 Task: Create an interactive 3D surface plot with user-defined parameters.
Action: Mouse moved to (110, 71)
Screenshot: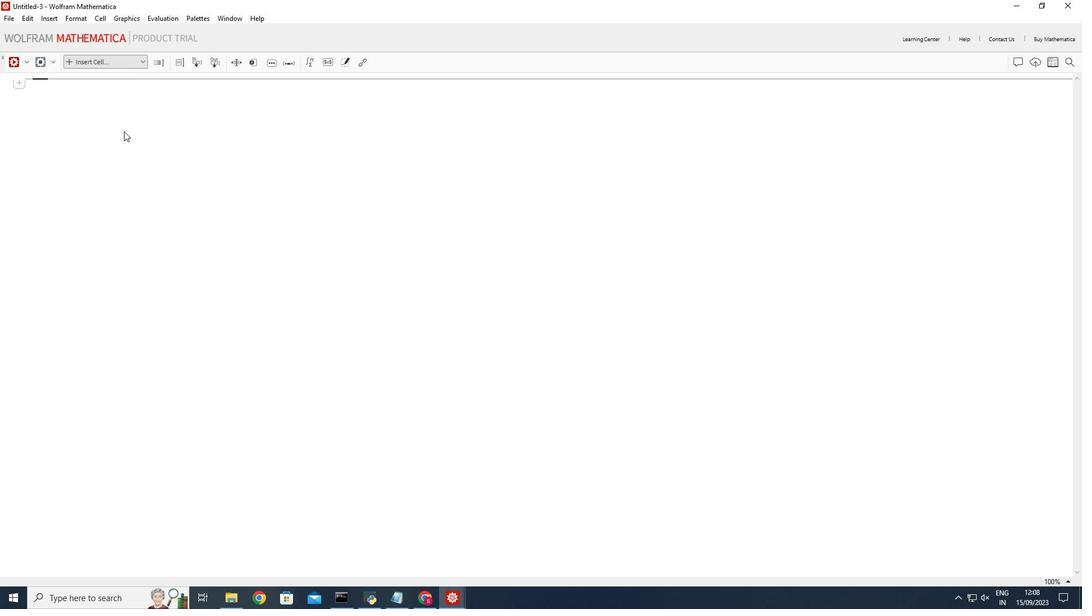 
Action: Mouse pressed left at (110, 71)
Screenshot: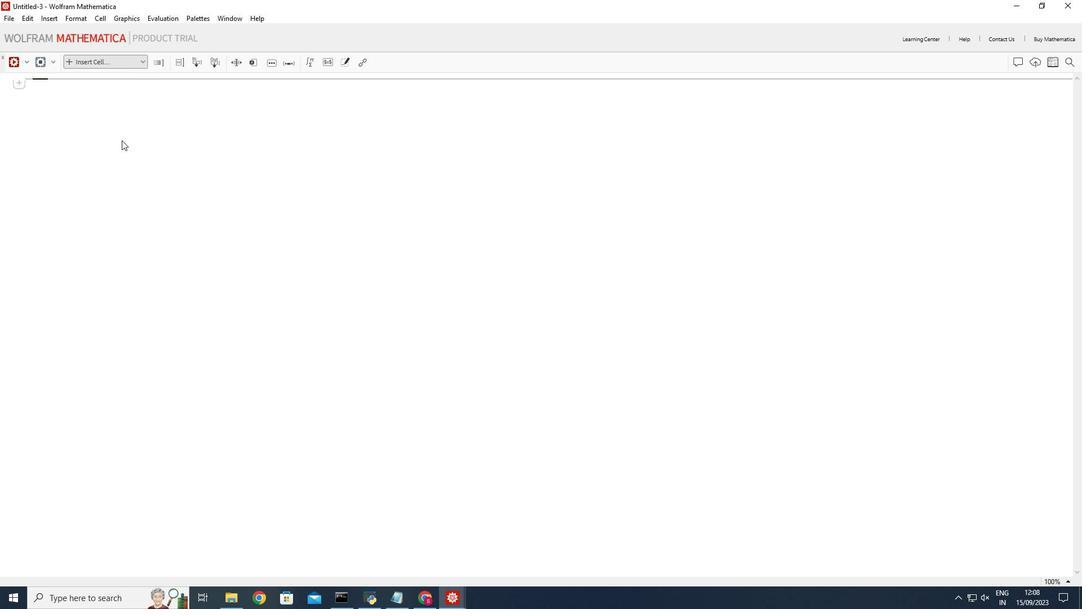 
Action: Mouse moved to (72, 95)
Screenshot: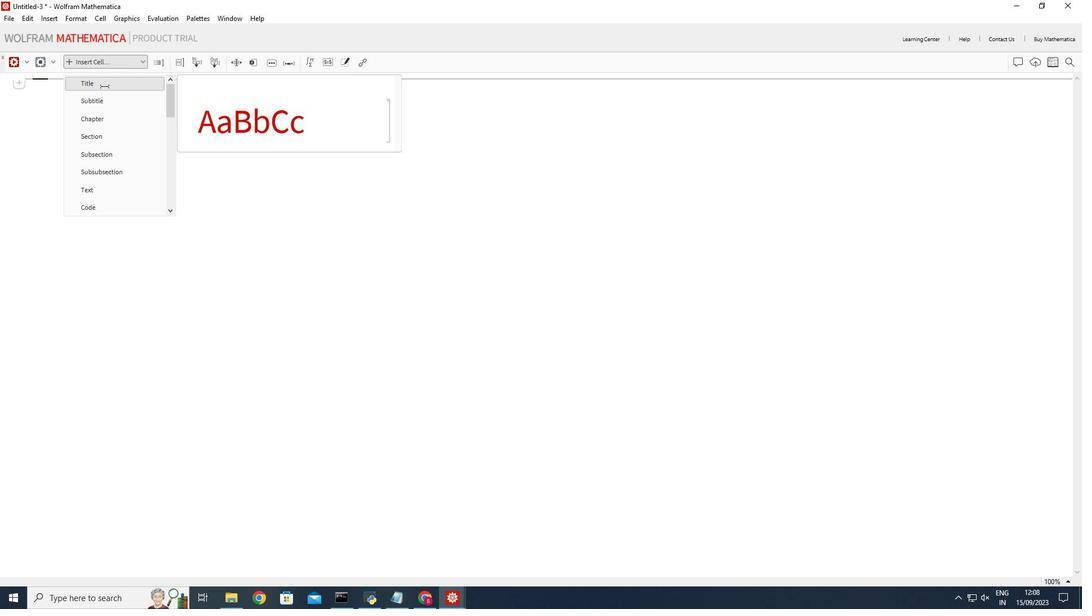
Action: Mouse pressed left at (72, 95)
Screenshot: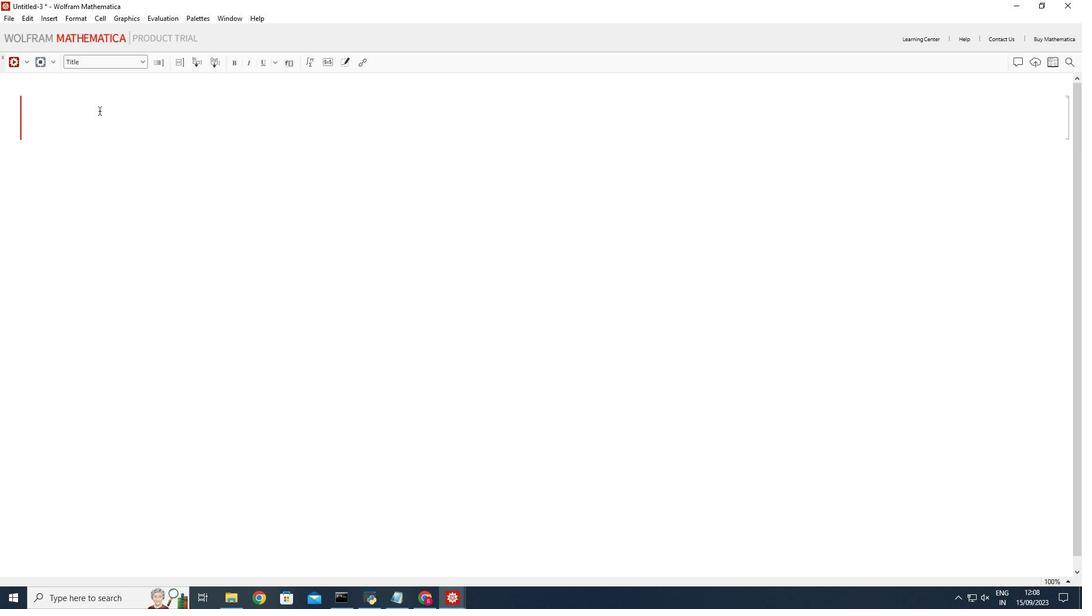 
Action: Mouse moved to (67, 117)
Screenshot: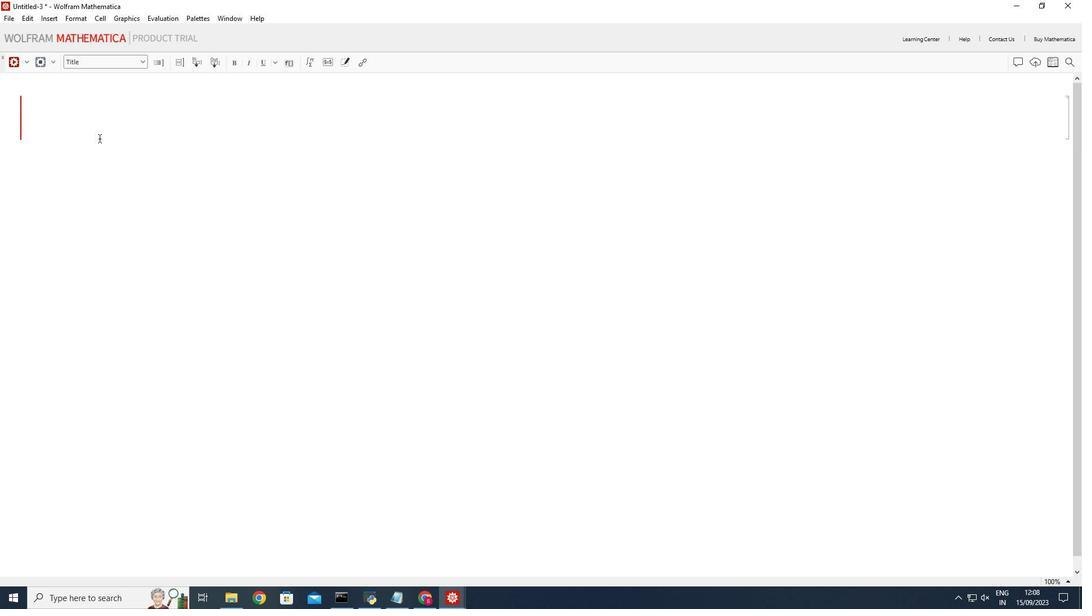 
Action: Mouse pressed left at (67, 117)
Screenshot: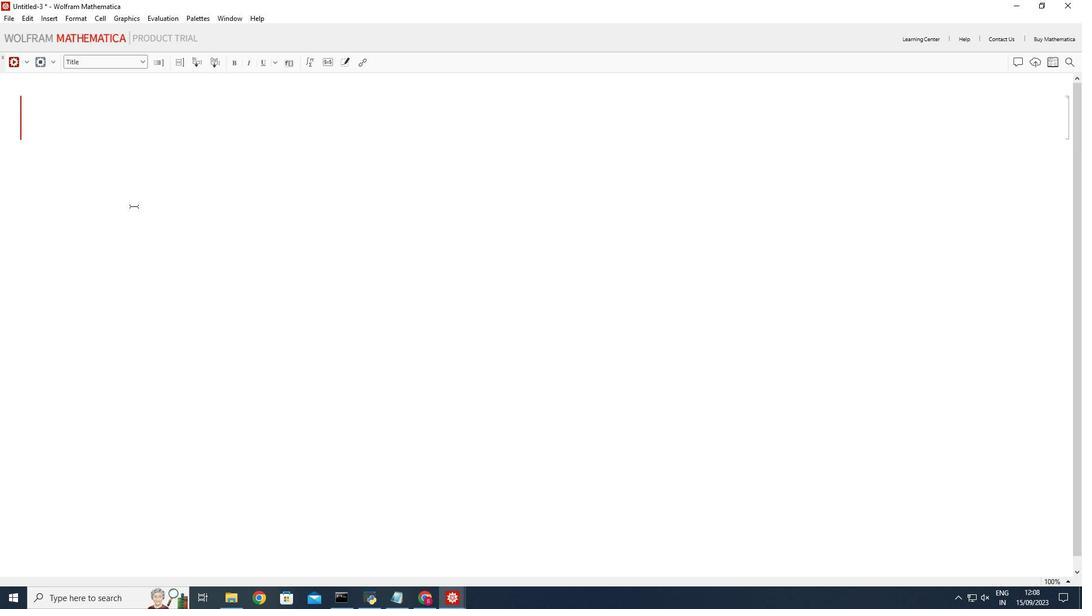 
Action: Mouse moved to (277, 282)
Screenshot: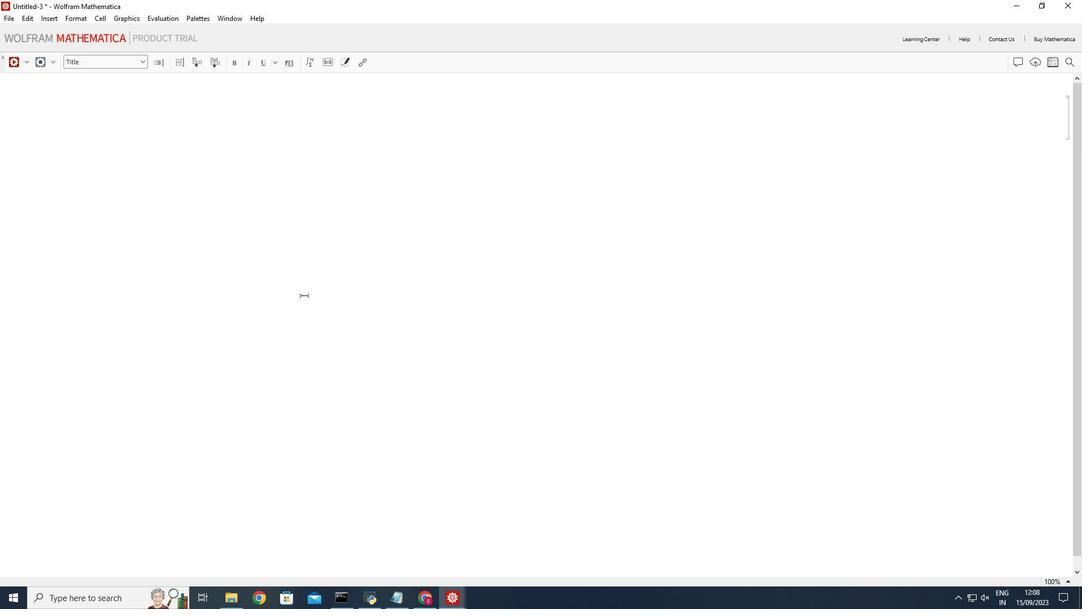 
Action: Key pressed <Key.shift_r>Interactive<Key.space>3<Key.shift_r>D<Key.space>surface<Key.space>plot<Key.space>
Screenshot: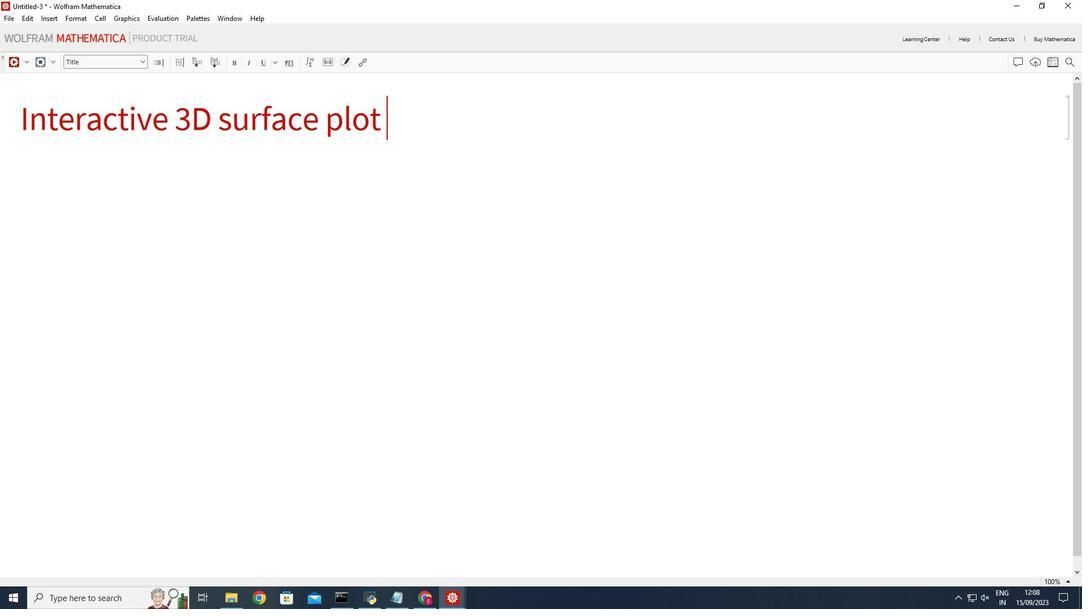 
Action: Mouse moved to (99, 334)
Screenshot: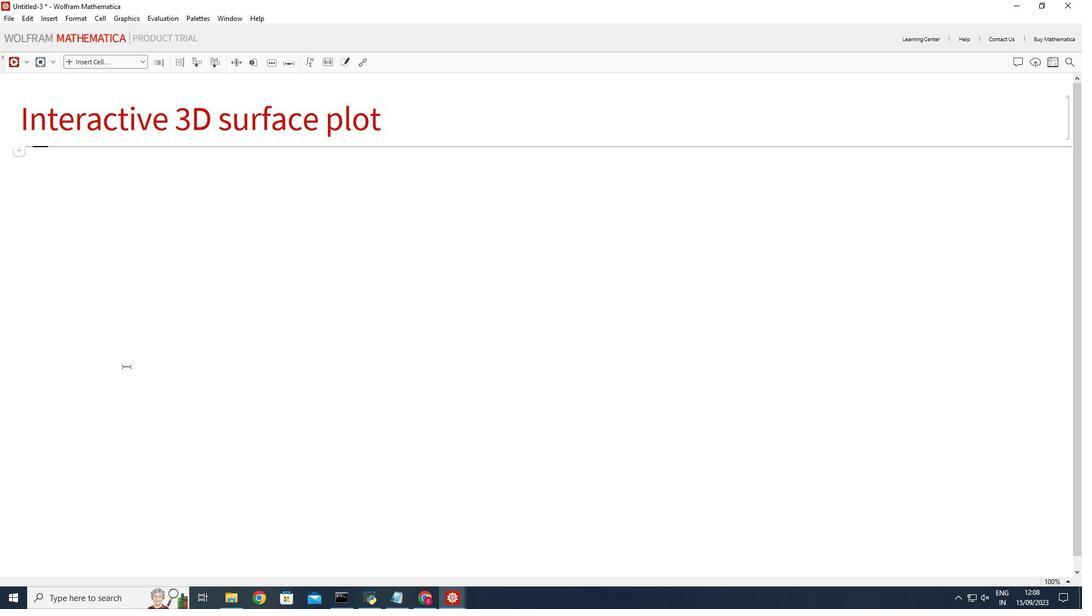 
Action: Mouse pressed left at (99, 334)
Screenshot: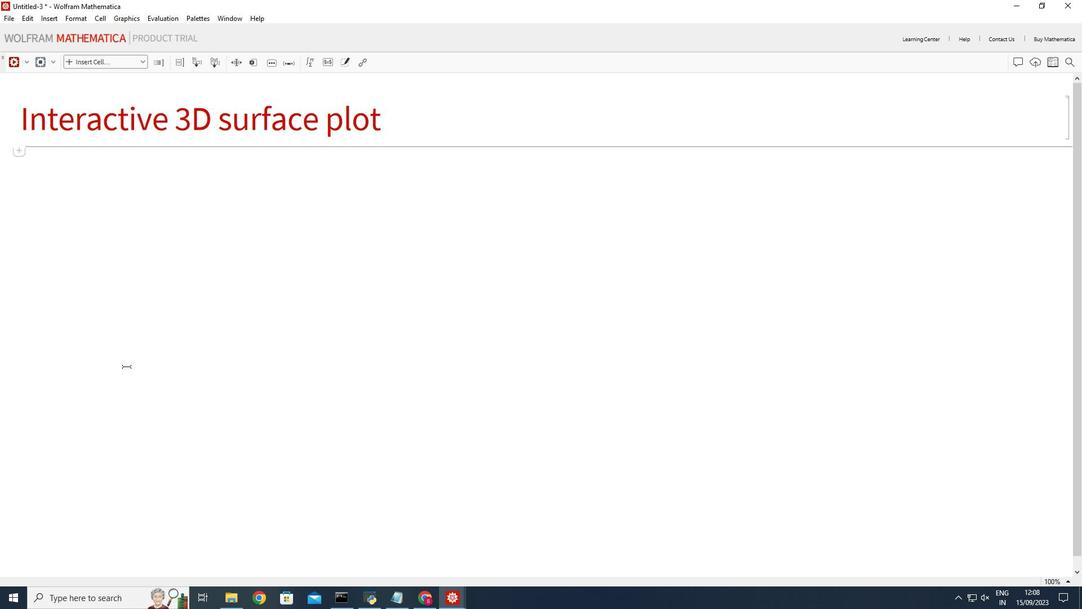 
Action: Mouse moved to (109, 72)
Screenshot: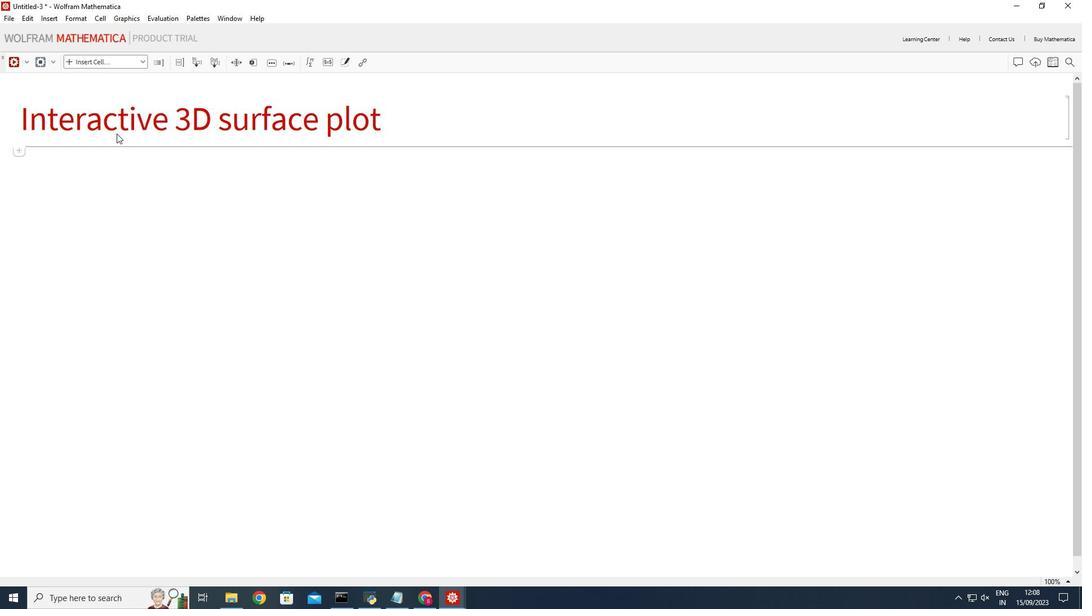
Action: Mouse pressed left at (109, 72)
Screenshot: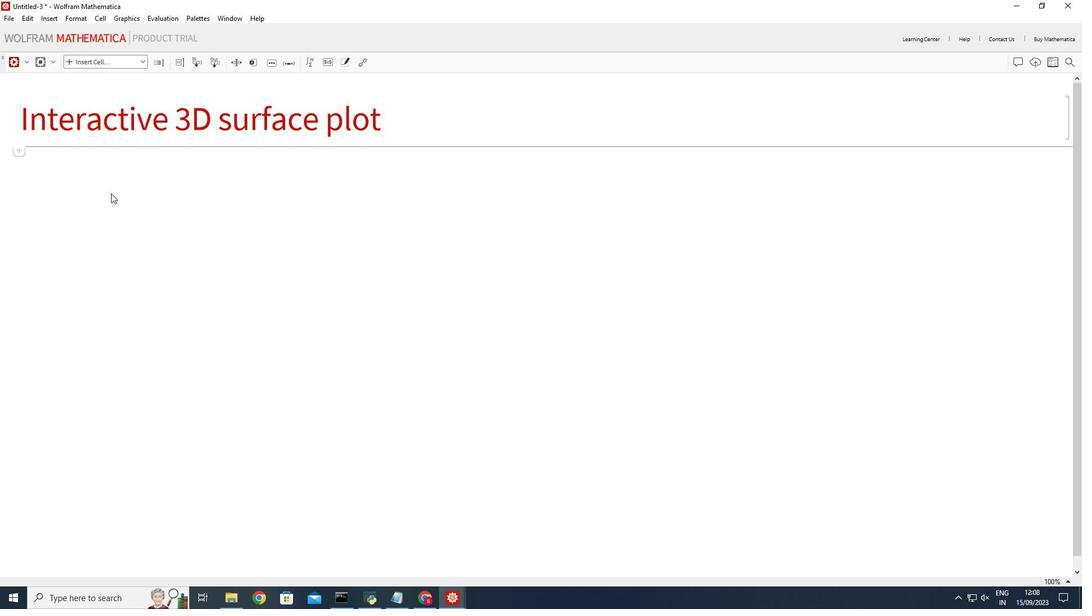 
Action: Mouse moved to (74, 202)
Screenshot: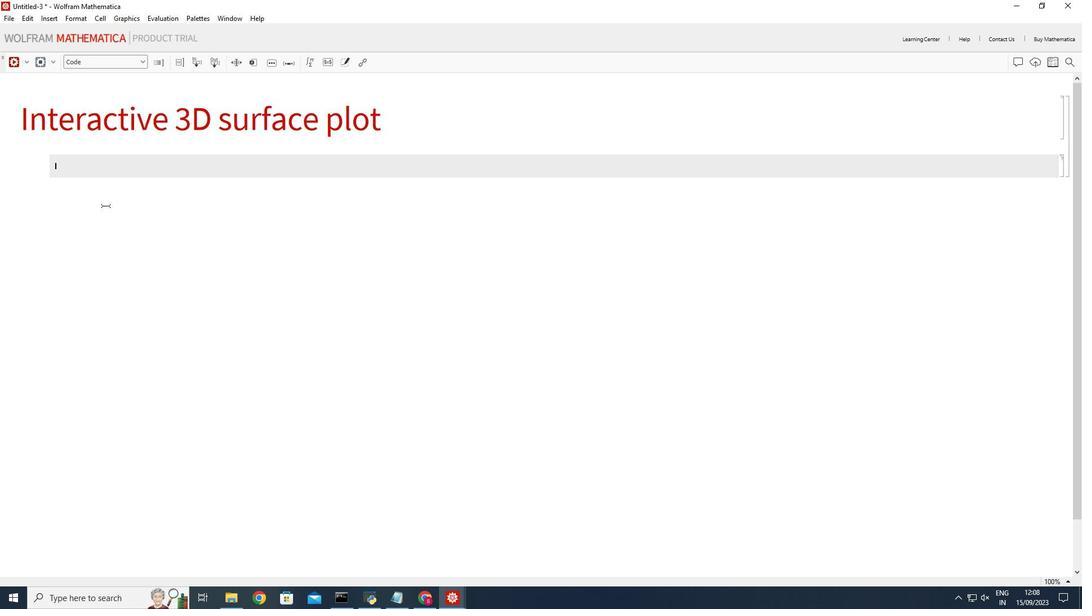 
Action: Mouse pressed left at (74, 202)
Screenshot: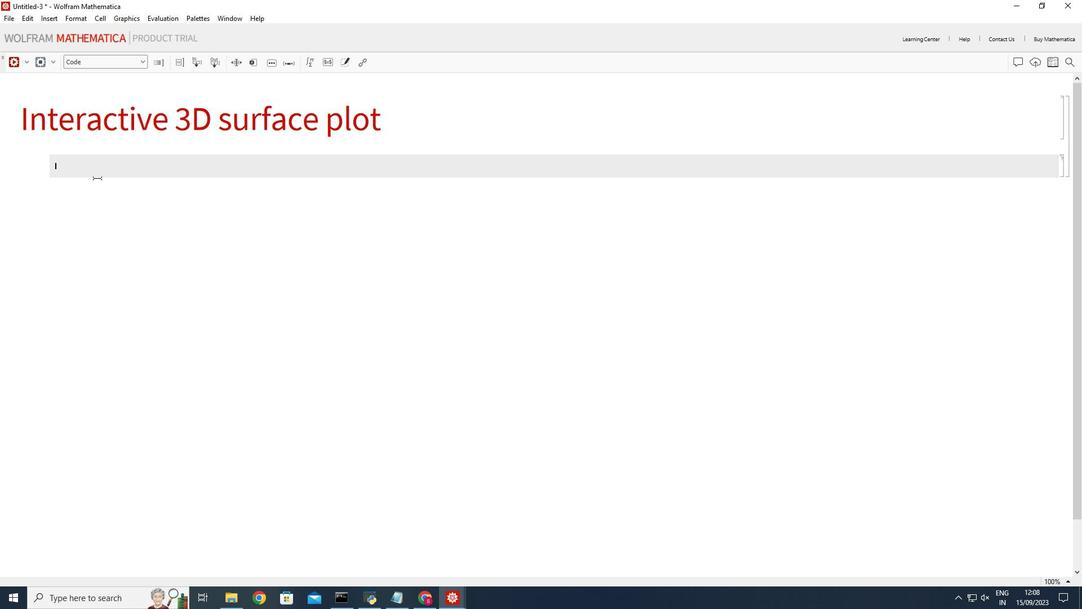 
Action: Mouse moved to (64, 168)
Screenshot: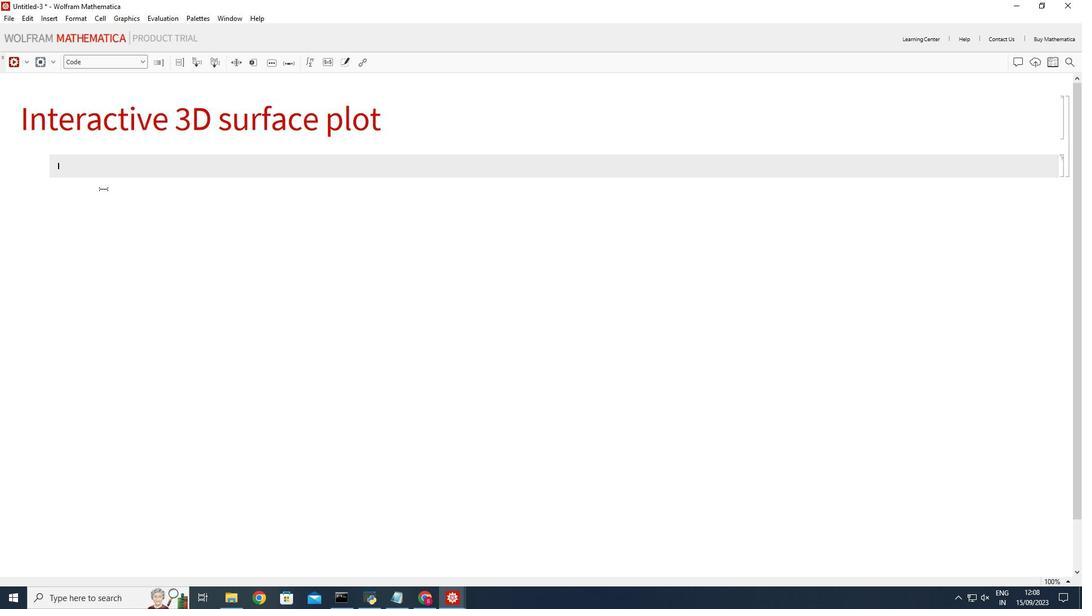 
Action: Mouse pressed left at (64, 168)
Screenshot: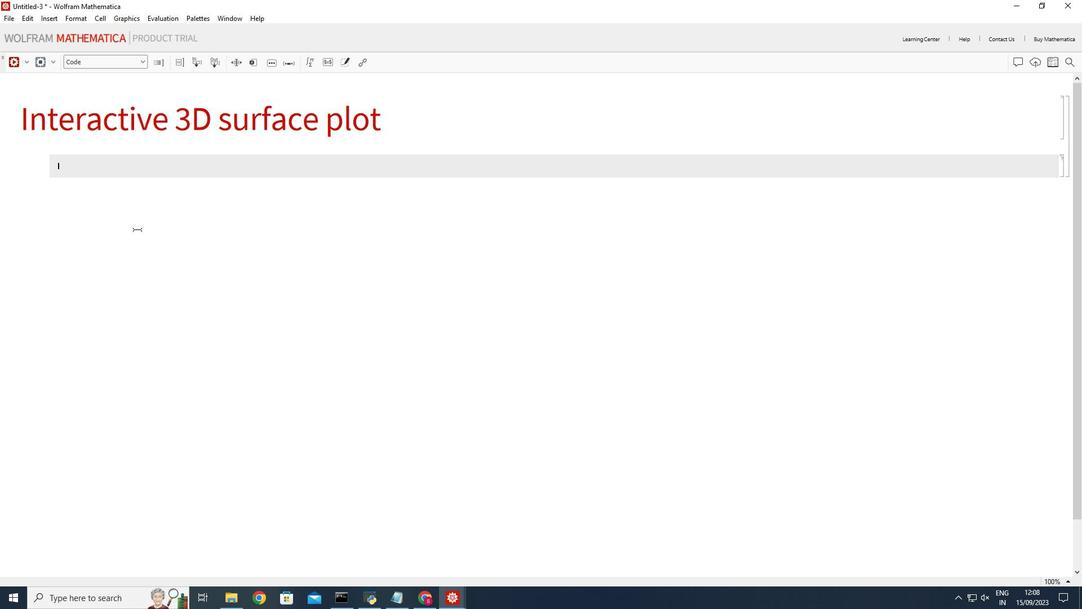 
Action: Mouse moved to (166, 248)
Screenshot: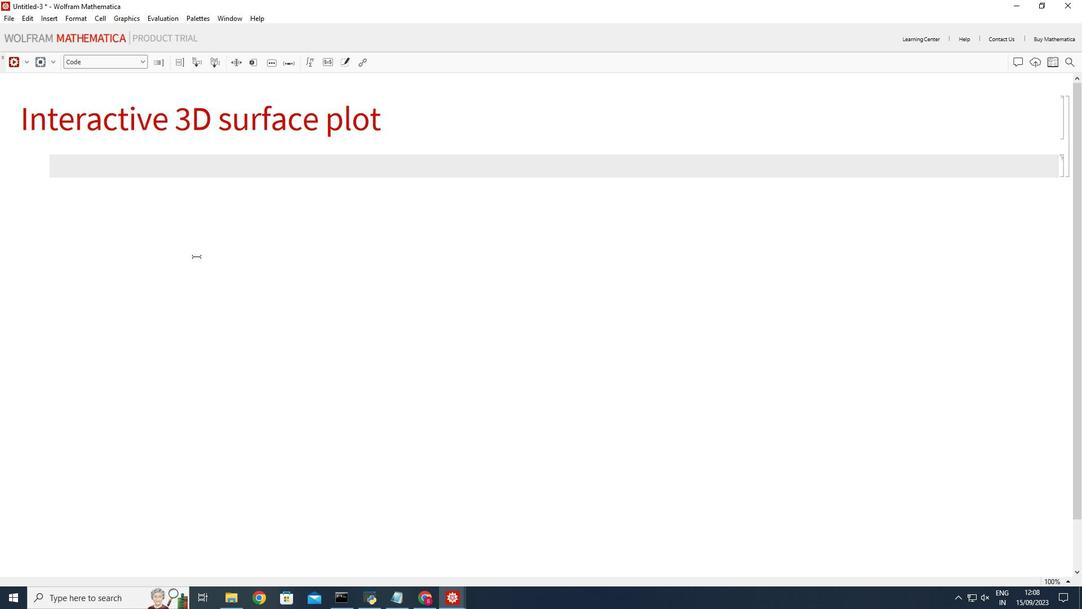 
Action: Key pressed <Key.shift_r>(*<Key.space>
Screenshot: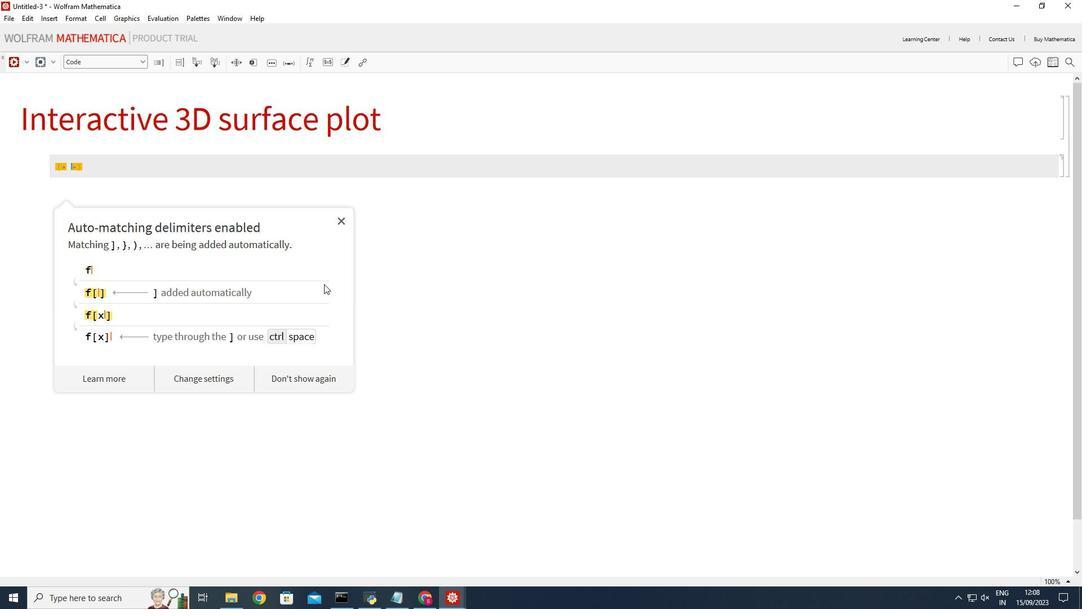 
Action: Mouse moved to (318, 215)
Screenshot: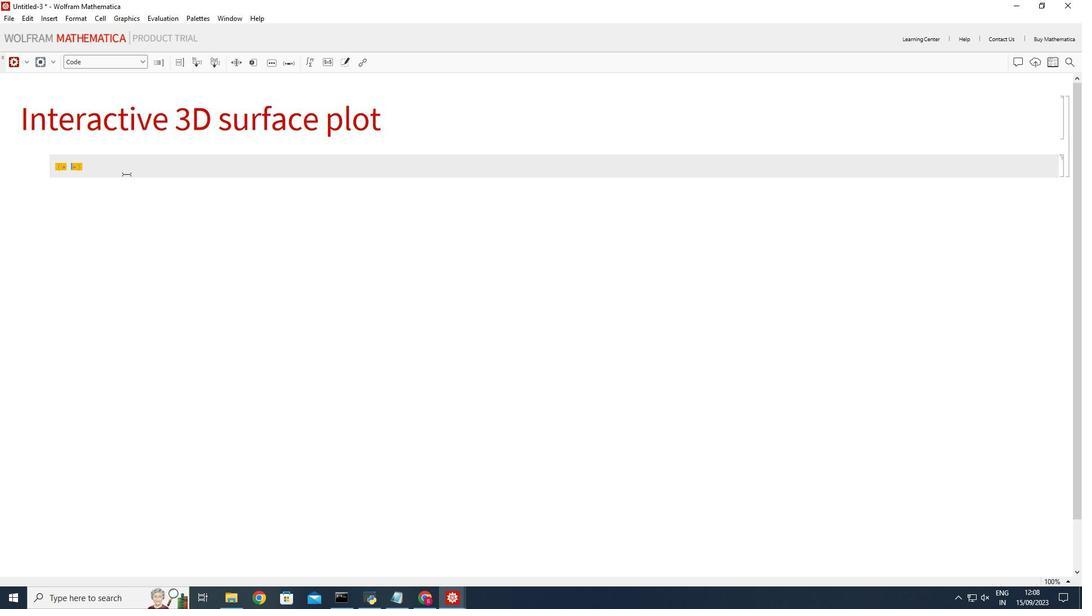
Action: Mouse pressed left at (318, 215)
Screenshot: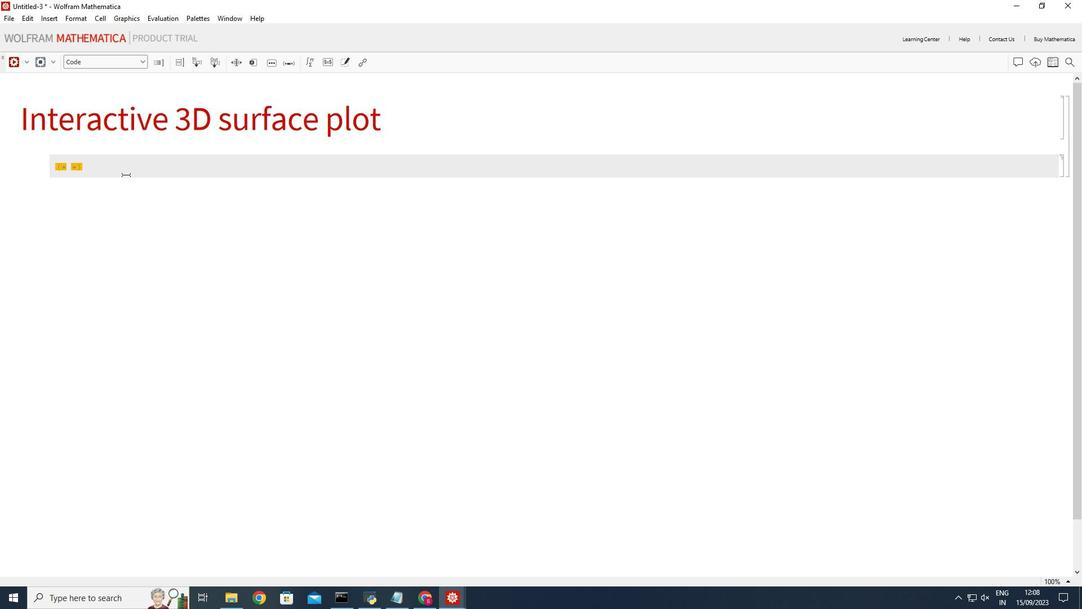 
Action: Mouse moved to (843, 81)
Screenshot: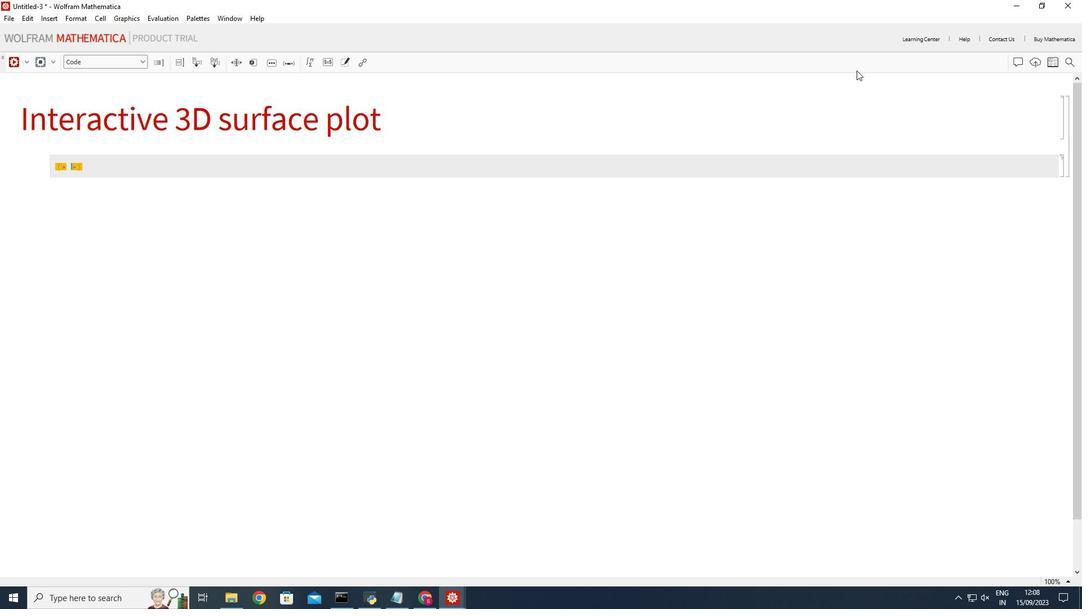 
Action: Key pressed <Key.shift_r>Define<Key.space>the<Key.space>function<Key.space>to<Key.space>plot<Key.space><Key.right><Key.right><Key.enter>f[x<Key.shift_r>_,y<Key.shift_r>_,a<Key.shift_r>_.<Key.space>b<Key.shift_r>_<Key.left><Key.left><Key.left><Key.backspace>,<Key.right><Key.right><Key.right><Key.right><Key.space><Key.shift_r>:=<Key.space><Key.shift_r>Sin[a<Key.space>x<Key.right><Key.space><Key.shift_r>Cos[b<Key.space>y<Key.right><Key.enter>
Screenshot: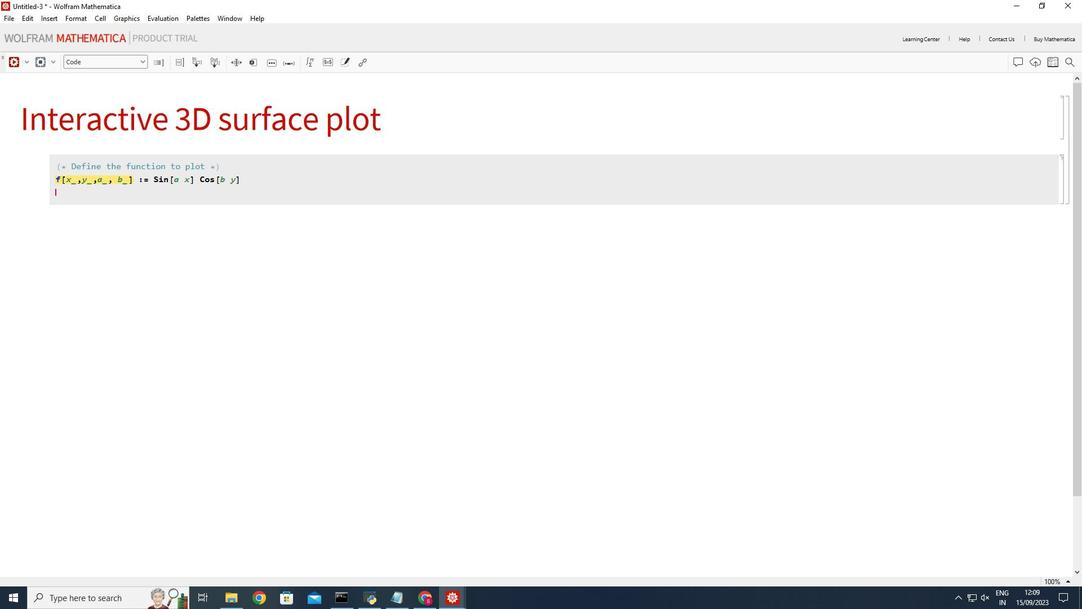 
Action: Mouse moved to (1053, 533)
Screenshot: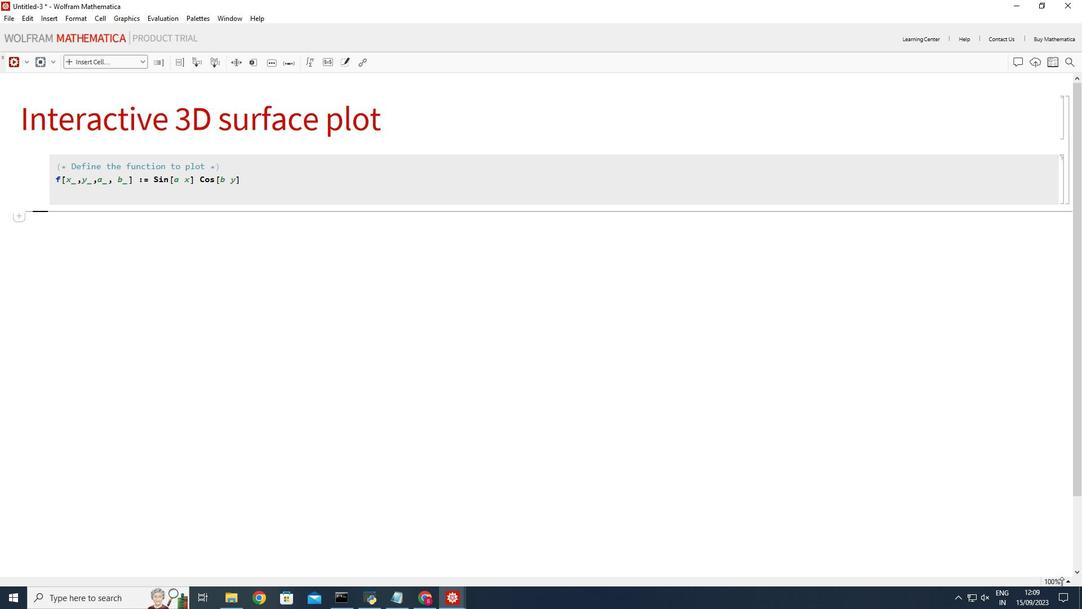 
Action: Mouse pressed left at (1053, 533)
Screenshot: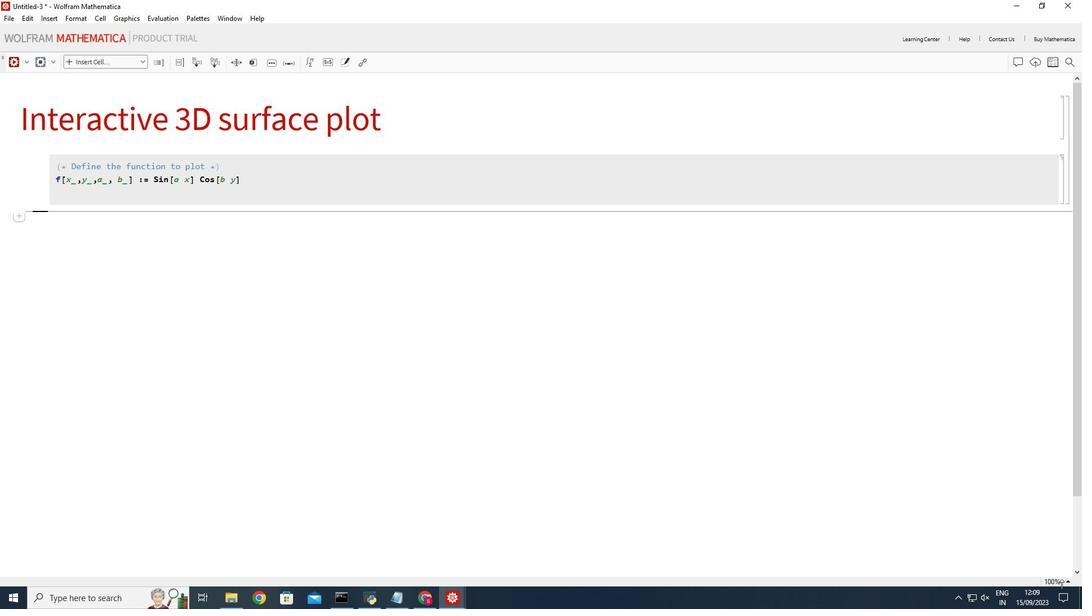 
Action: Mouse moved to (1053, 536)
Screenshot: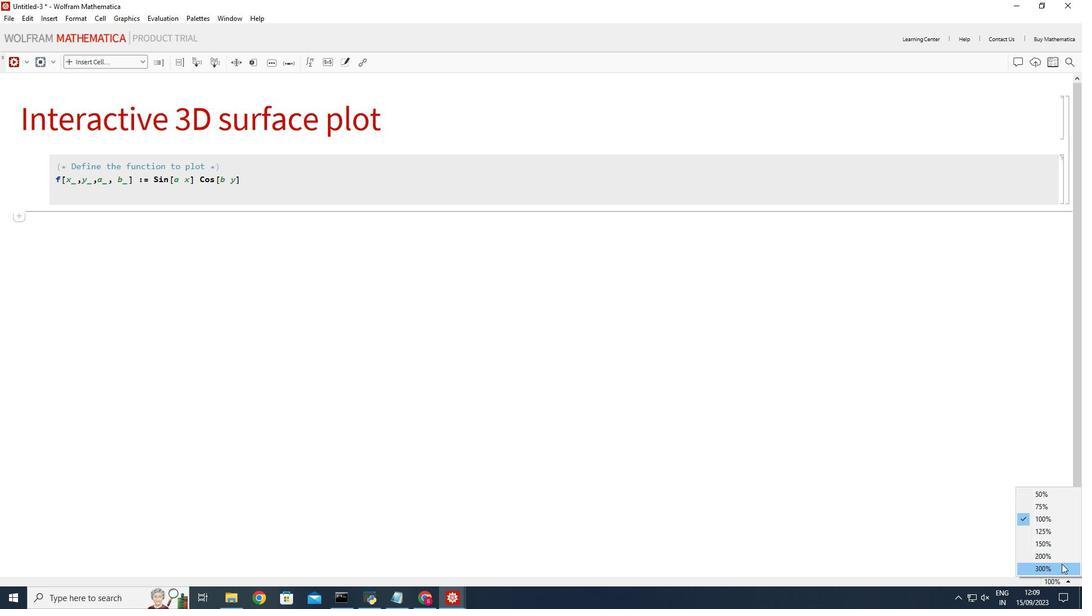 
Action: Mouse pressed left at (1053, 536)
Screenshot: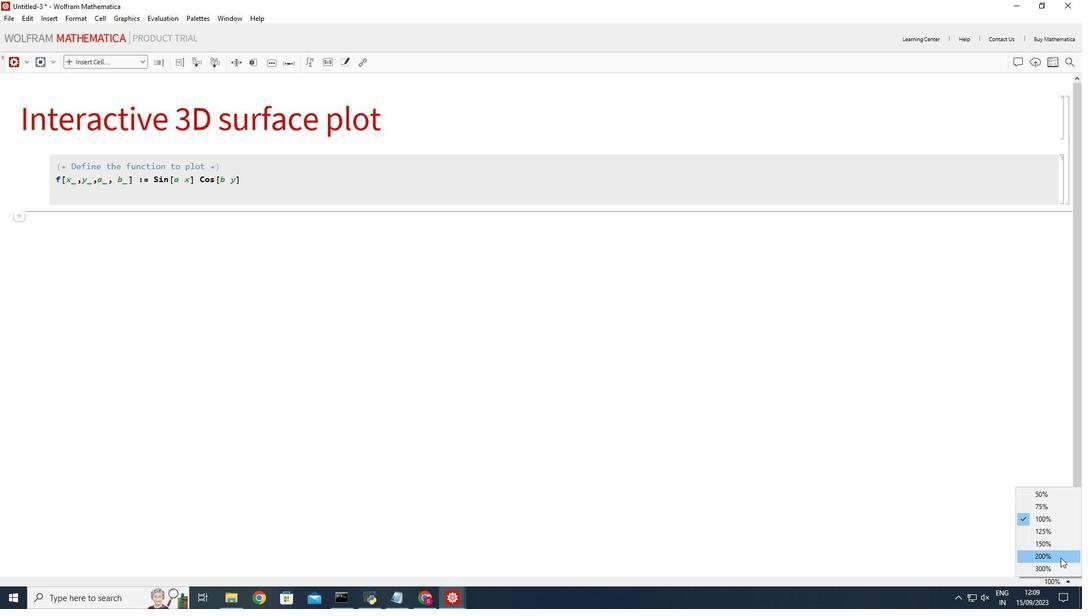 
Action: Mouse moved to (1045, 504)
Screenshot: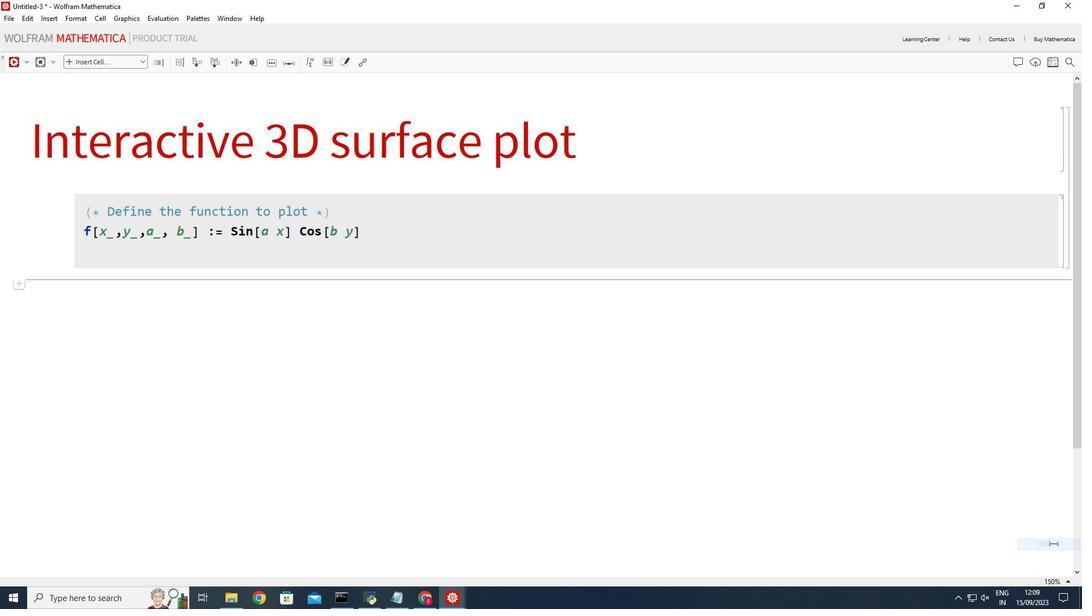 
Action: Mouse pressed left at (1045, 504)
Screenshot: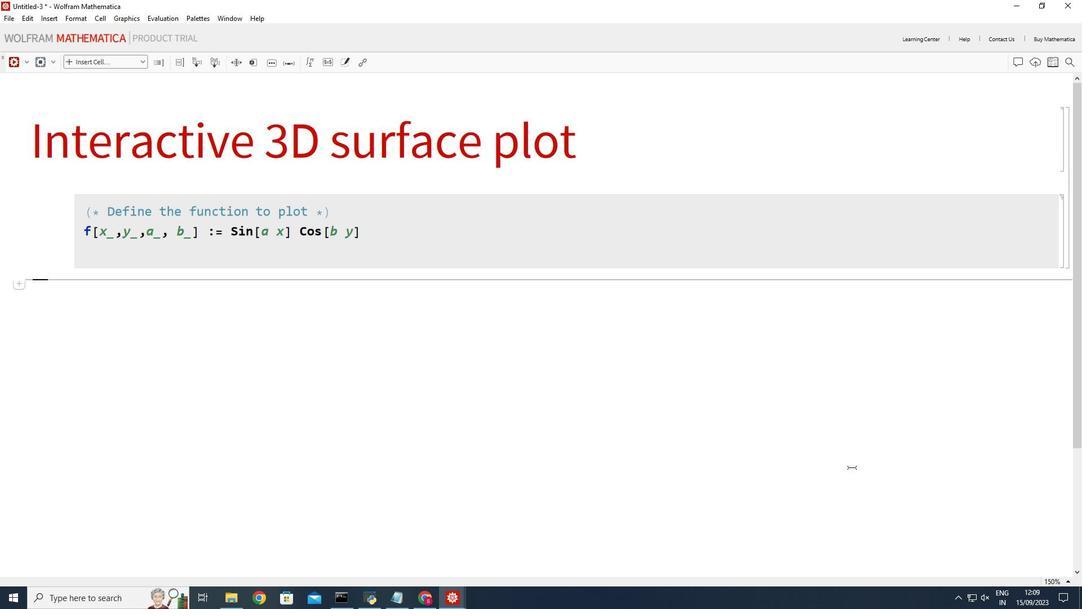 
Action: Mouse moved to (147, 250)
Screenshot: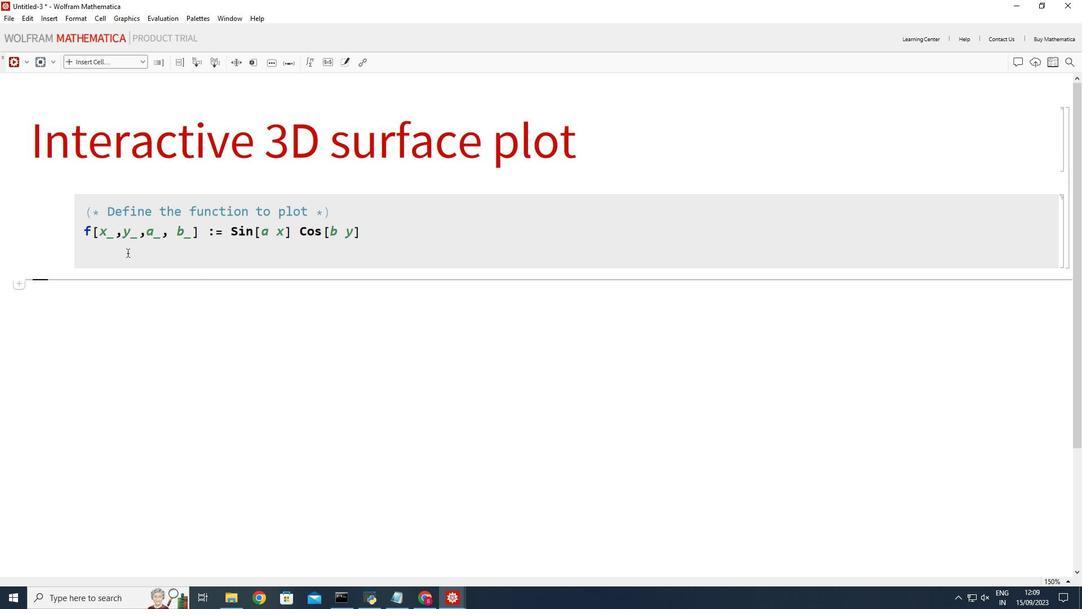 
Action: Mouse pressed left at (147, 250)
Screenshot: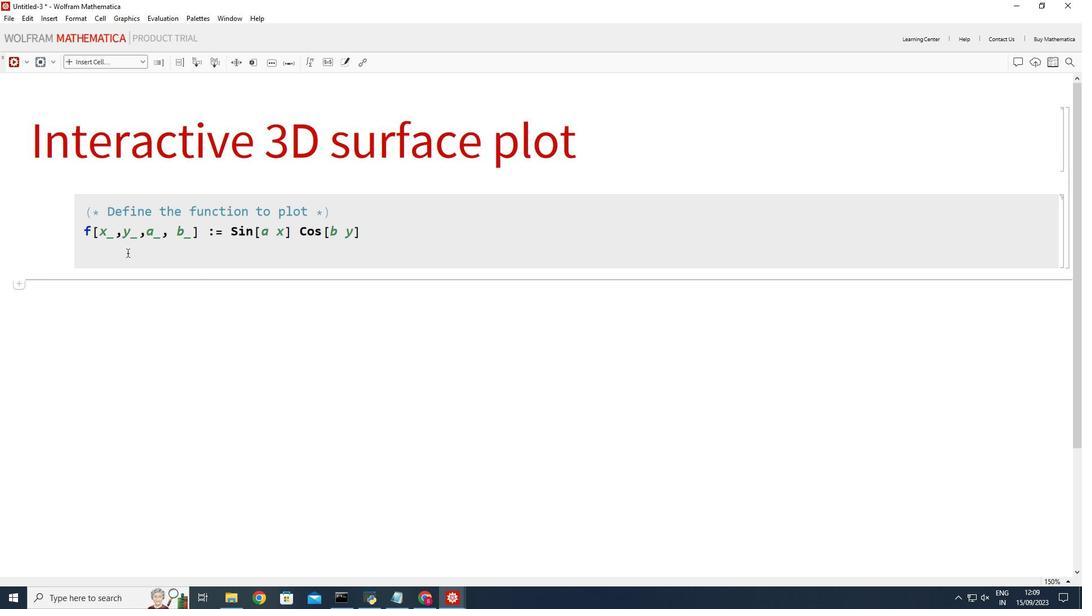 
Action: Mouse moved to (96, 244)
Screenshot: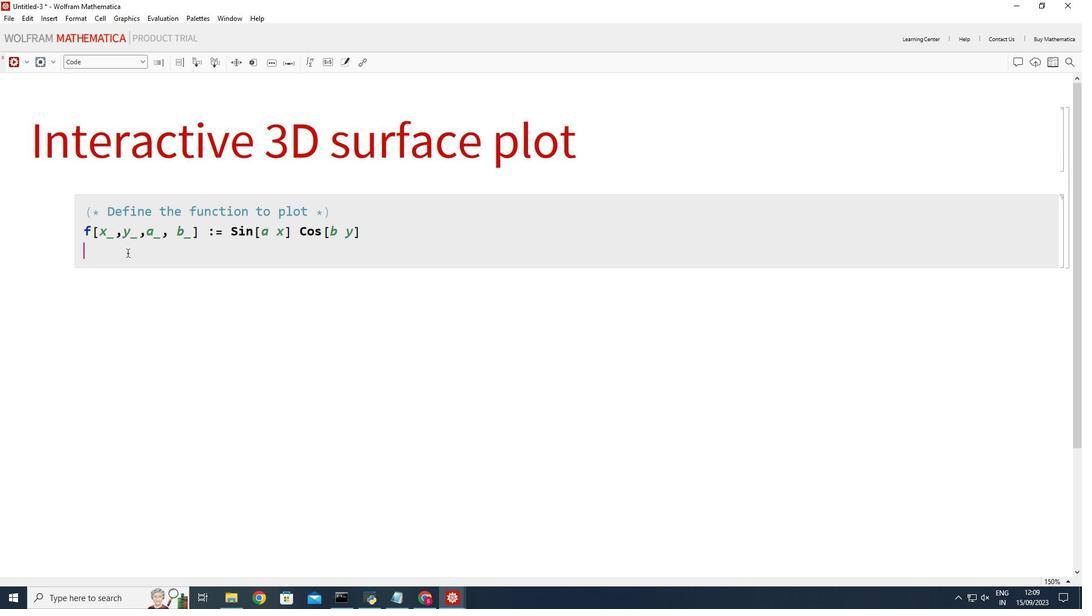 
Action: Mouse pressed left at (96, 244)
Screenshot: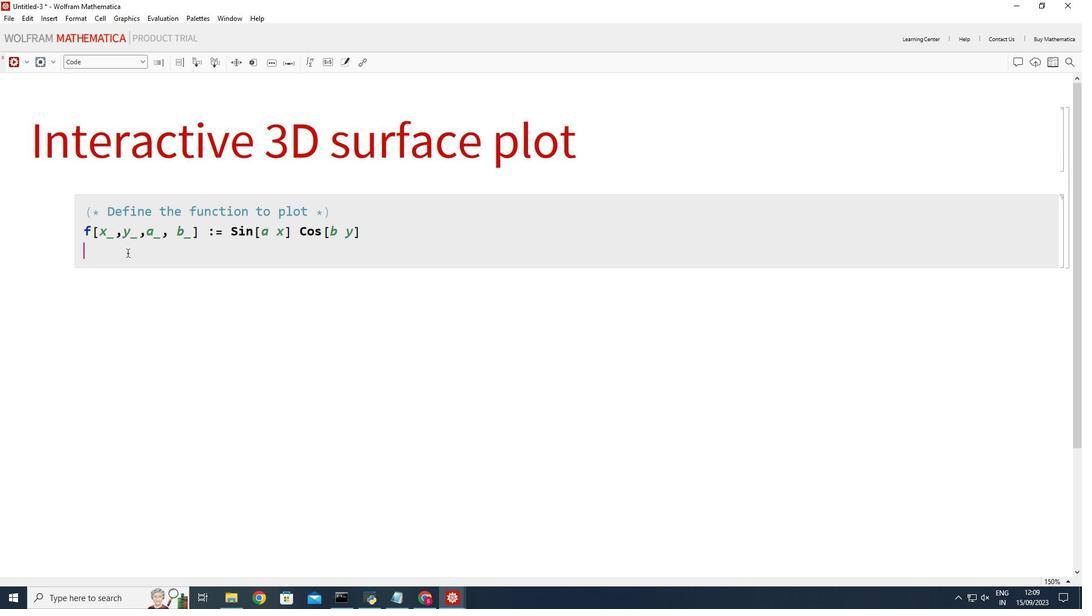 
Action: Key pressed <Key.enter><Key.shift_r>(<Key.shift_r>*<Key.space><Key.shift_r>Create<Key.space>an<Key.space>interactive<Key.space>3<Key.shift_r>D<Key.space>plot<Key.space>with<Key.space>user-defined<Key.space>parameters<Key.space><Key.right><Key.right><Key.enter><Key.shift_r>Manipual<Key.backspace><Key.backspace>late[<Key.space><Key.shift_r>Plpt<Key.backspace><Key.backspace>ot3<Key.shift_r>D[f[x,y,a,b<Key.right>,<Key.space><Key.shift_r>{x,<Key.space>-<Key.shift_r>Pi,<Key.space><Key.shift_r>Pi<Key.right>,<Key.space><Key.shift_r>{y,<Key.space>-<Key.shift_r>Pi<Key.enter>,<Key.space><Key.shift_r>Pi<Key.enter><Key.right>,<Key.enter><Key.shift_r>Plot<Key.shift_r>Range<Key.enter><Key.shift_r>All,<Key.enter><Key.shift_r>Axes<Key.shift_r>Label<Key.enter><Key.shift_r><Key.shift_r><Key.shift_r><Key.shift_r><Key.shift_r><Key.shift_r><Key.shift_r><Key.shift_r><Key.shift_r>{<Key.shift_r>"<Key.shift_r>X<Key.shift_r>",<Key.shift_r>"<Key.shift_r>Y<Key.shift_r>",<Key.shift_r><Key.shift_r>"<Key.shift_r>Z<Key.shift_r>"<Key.right>,<Key.enter><Key.shift_r>Plot<Key.shift_r>Label<Key.enter><Key.shift_r>String<Key.shift_r>Form<Key.enter>[<Key.shift_r>"f<Key.shift_r>(x,y<Key.shift_r>)=<Key.space><Key.shift_r>Sin[`1`<Key.space>x<Key.left><Key.left><Key.left><Key.right><Key.right><Key.right><Key.right><Key.left>]<Key.space><Key.shift_r>Cos[`2`<Key.space>y]<Key.right>,a,b<Key.right>,<Key.enter><Key.shift_r>Color<Key.shift_r>Function<Key.enter><Key.space><Key.shift_r>"<Key.shift_r>Rainbow<Key.right>,<Key.enter><Key.shift_r><Key.shift_r><Key.shift_r><Key.shift_r>Mesh<Key.shift_r>Functions<Key.enter><Key.space><Key.shift_r>{<Key.shift_r>#3<Key.space><Key.shift_r>&<Key.right>,<Key.enter><Key.shift_r>Mesh<Key.shift_r>Style<Key.enter><Key.space><Key.shift_r>{{<Key.shift_r>Thick,<Key.space><Key.shift_r>Red<Key.right><Key.right>,<Key.enter><Key.shift_r>Performance<Key.shift_r>Goal<Key.enter><Key.space><Key.shift_r>"<Key.shift_r>Quality<Key.right><Key.right>,<Key.enter><Key.shift_r>{{a,1,<Key.shift_r>"<Key.space><Key.shift_r>Parameter<Key.space>a<Key.right><Key.right>,<Key.space>0.1,5,0.1<Key.right>,<Key.enter><Key.shift_r>{{b,1,<Key.space><Key.shift_r>:<Key.backspace><Key.backspace><Key.shift_r>"<Key.space><Key.shift_r>Parameter<Key.space>b<Key.right><Key.right>,0.1,5.<Key.backspace>,0.1<Key.right><Key.right><Key.left><Key.space><Key.right><Key.enter><Key.shift_r><Key.enter>
Screenshot: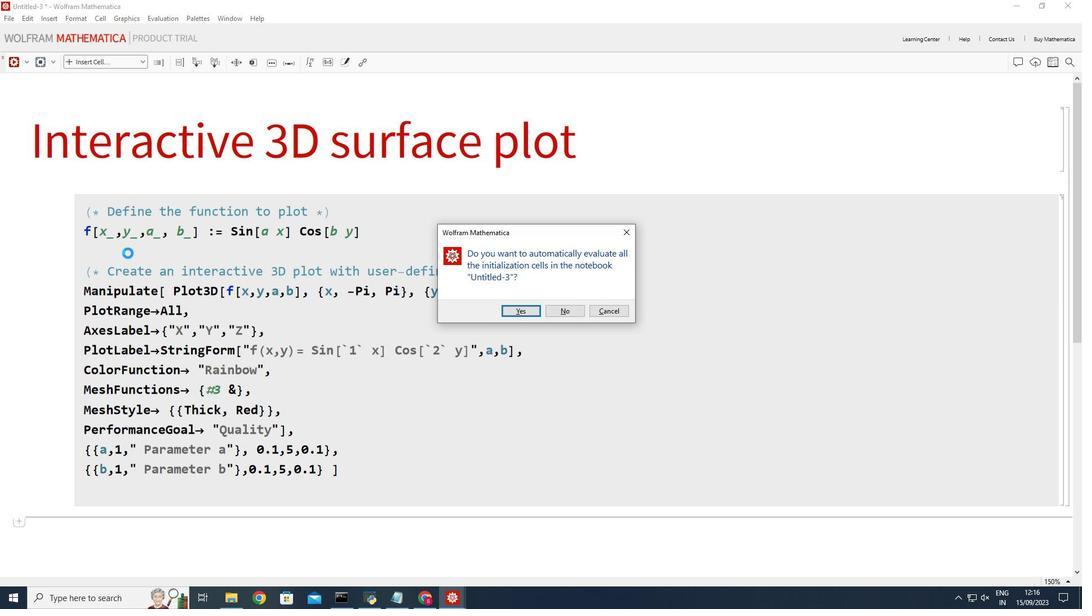 
Action: Mouse moved to (481, 293)
Screenshot: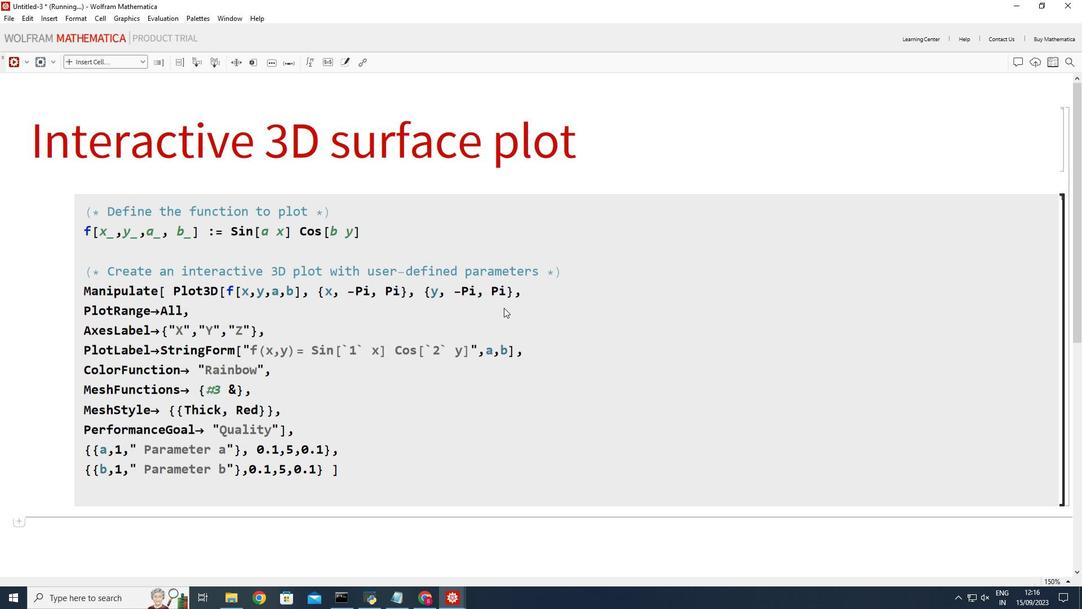 
Action: Mouse pressed left at (481, 293)
Screenshot: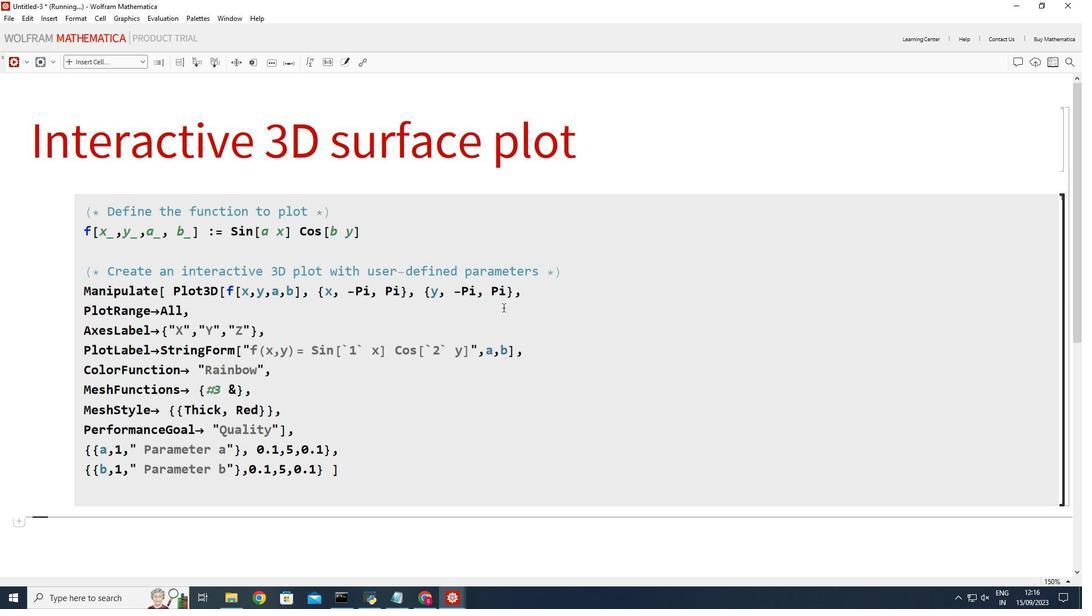 
Action: Mouse moved to (530, 311)
Screenshot: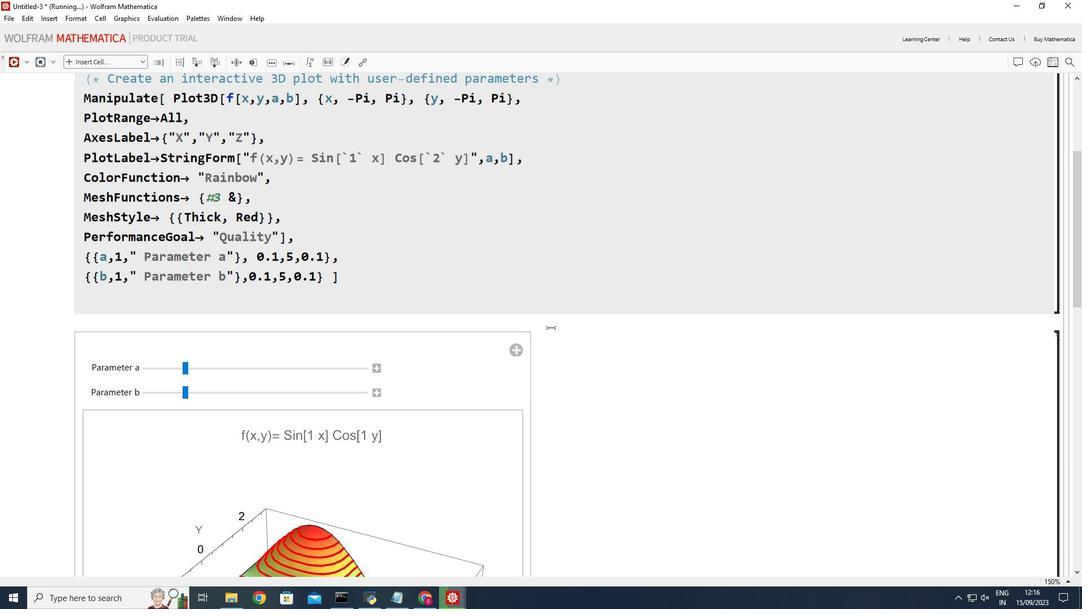 
Action: Mouse scrolled (530, 310) with delta (0, 0)
Screenshot: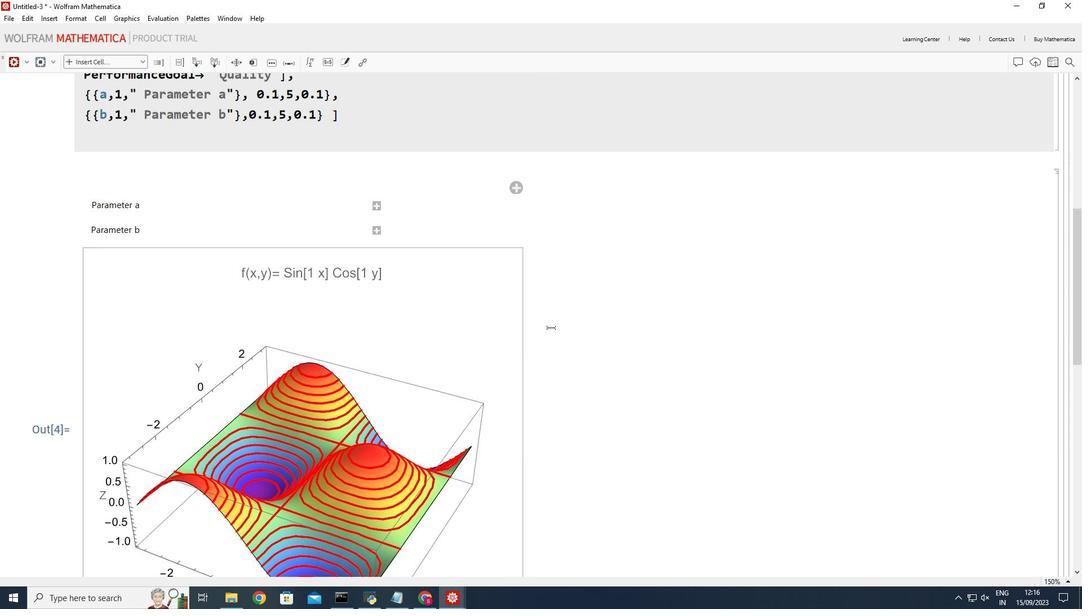 
Action: Mouse scrolled (530, 310) with delta (0, 0)
Screenshot: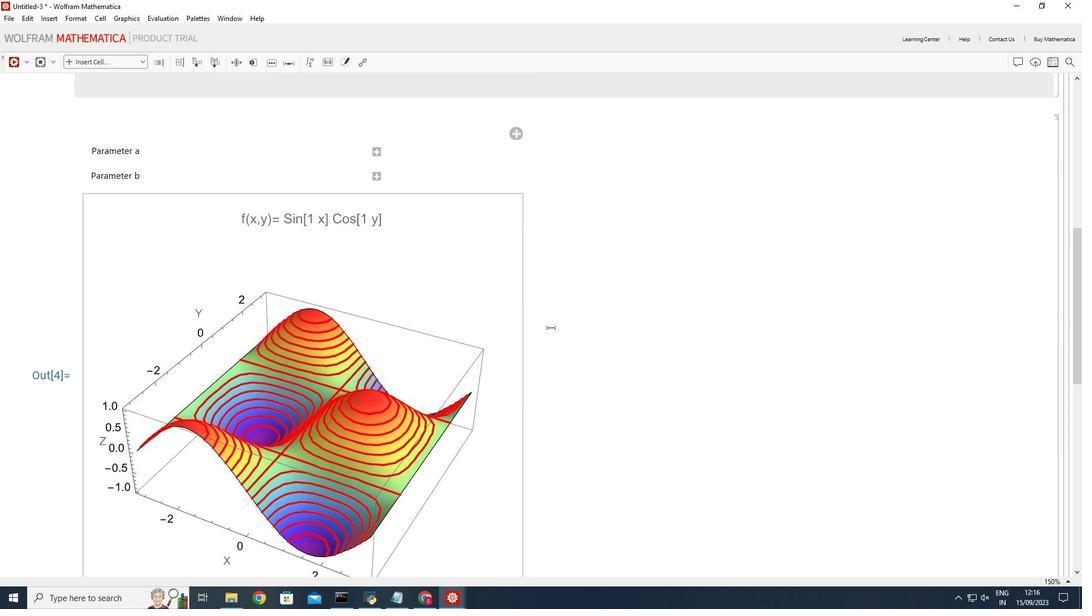 
Action: Mouse scrolled (530, 310) with delta (0, 0)
Screenshot: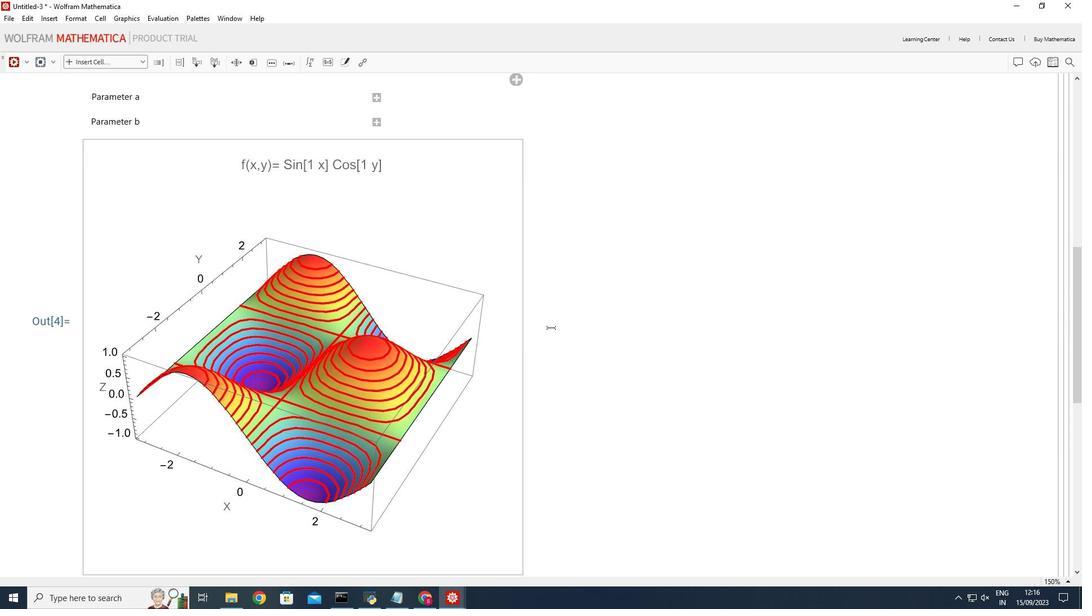 
Action: Mouse scrolled (530, 310) with delta (0, 0)
Screenshot: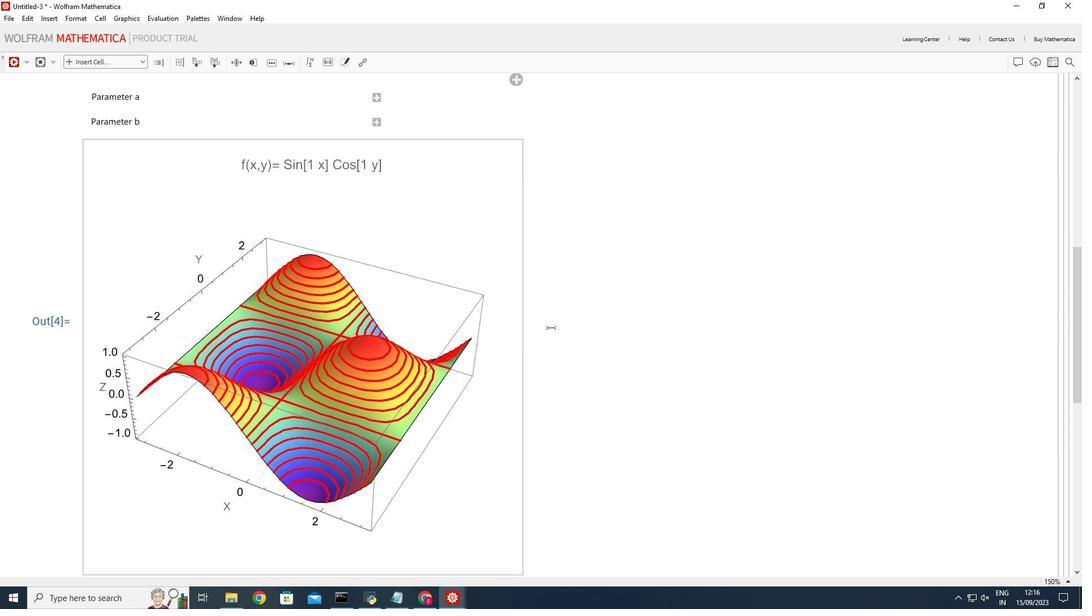 
Action: Mouse scrolled (530, 310) with delta (0, 0)
Screenshot: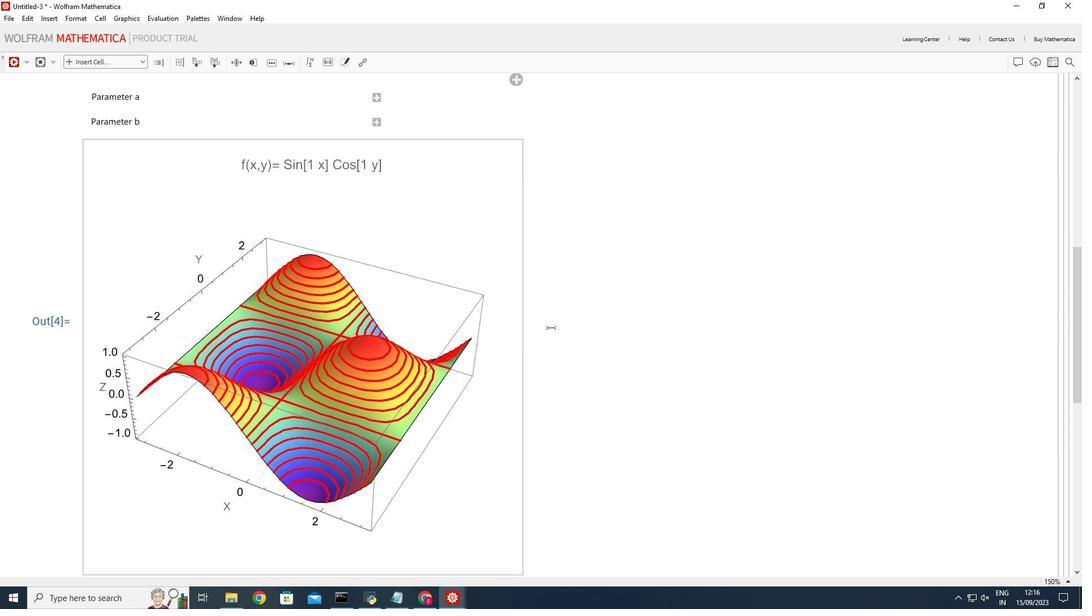 
Action: Mouse scrolled (530, 310) with delta (0, 0)
Screenshot: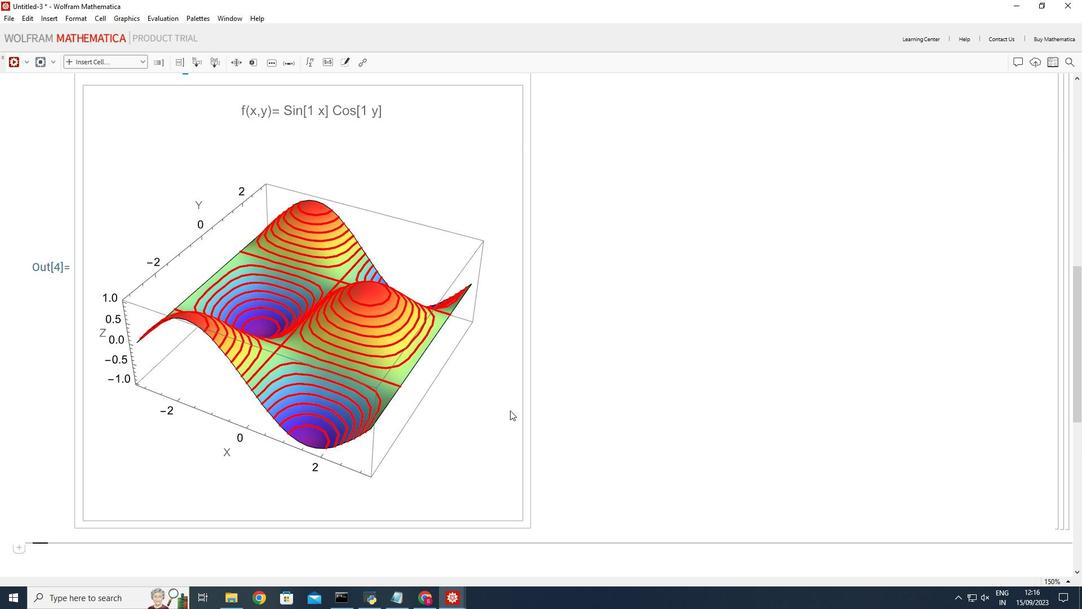 
Action: Mouse moved to (488, 385)
Screenshot: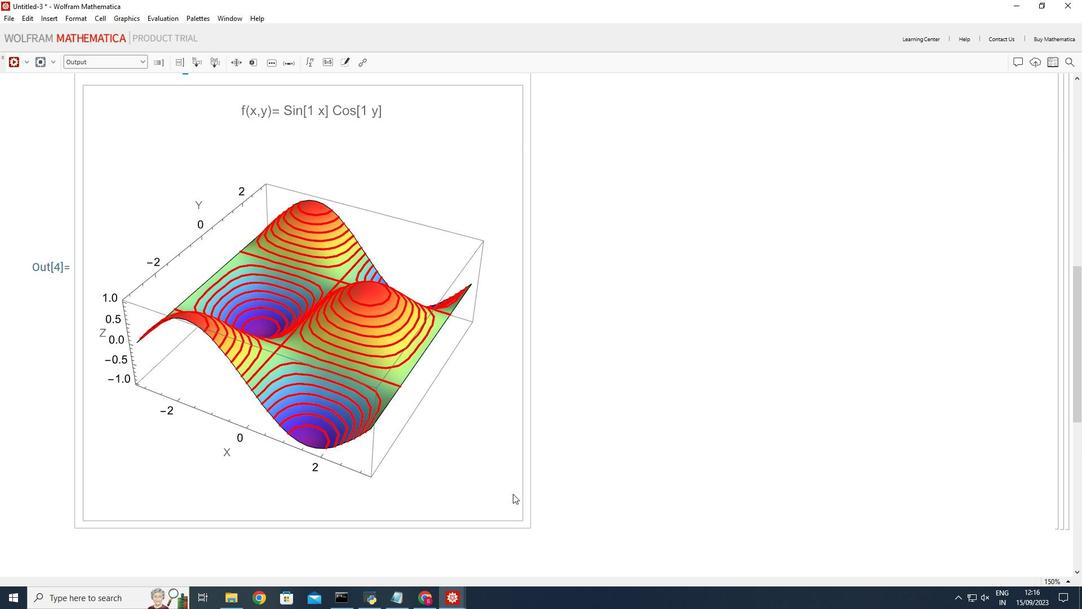 
Action: Mouse pressed left at (488, 385)
Screenshot: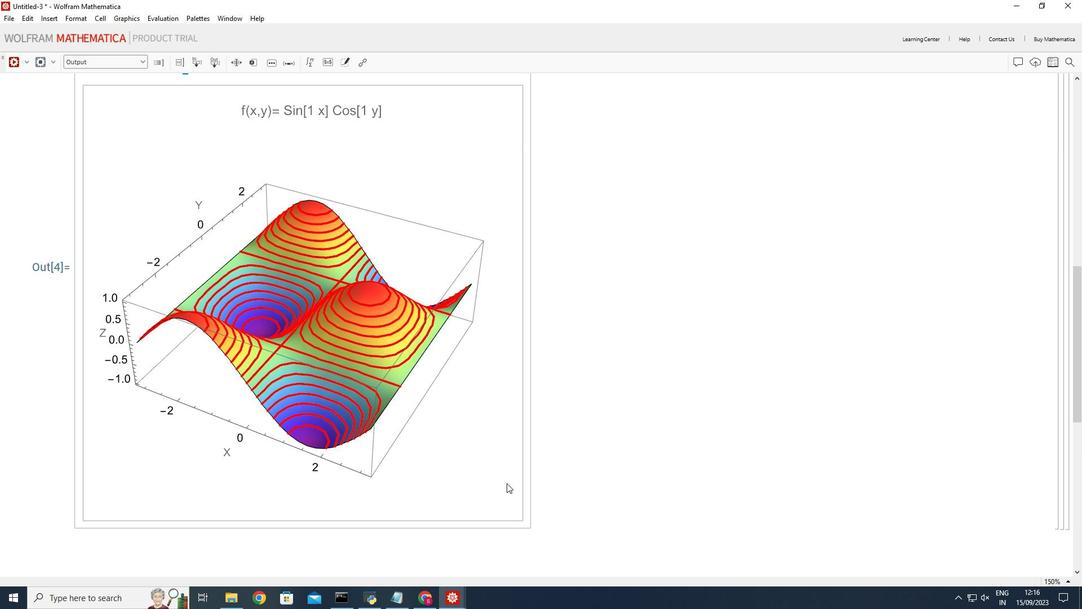 
Action: Mouse moved to (1046, 534)
Screenshot: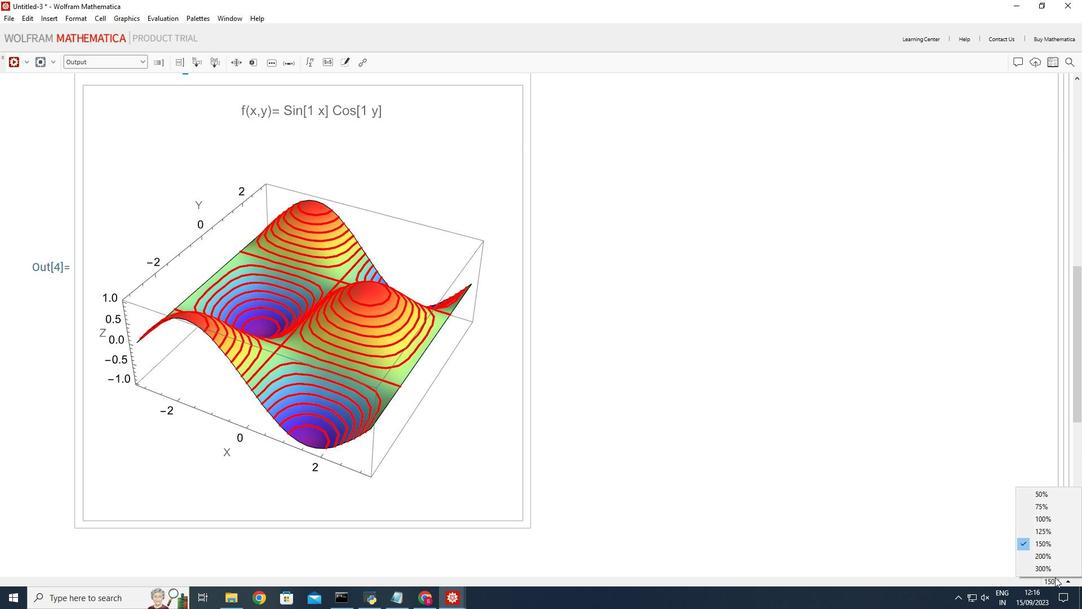 
Action: Mouse pressed left at (1046, 534)
Screenshot: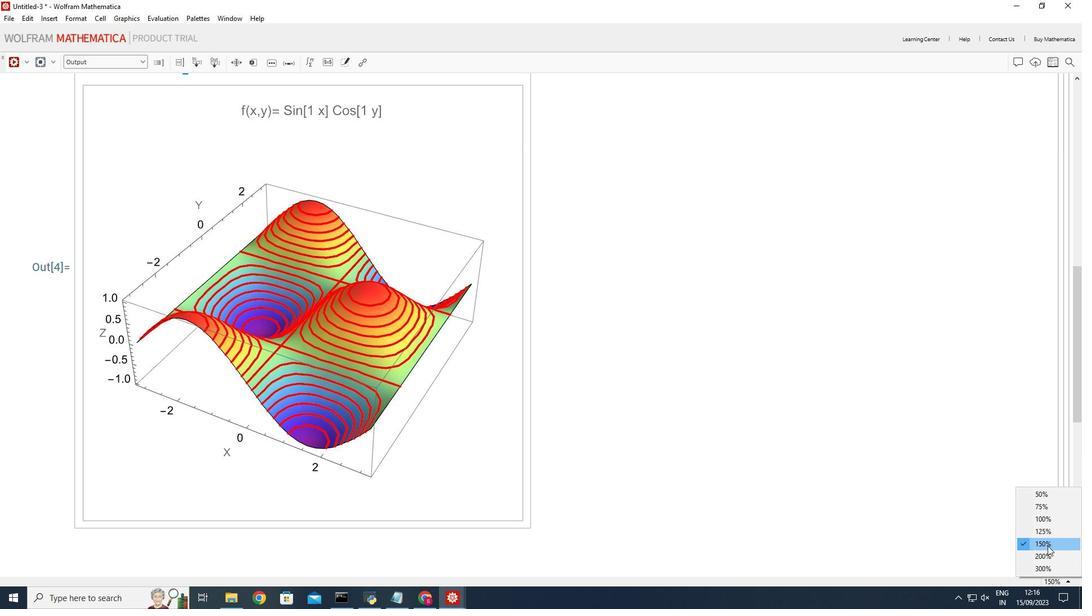 
Action: Mouse moved to (1038, 496)
Screenshot: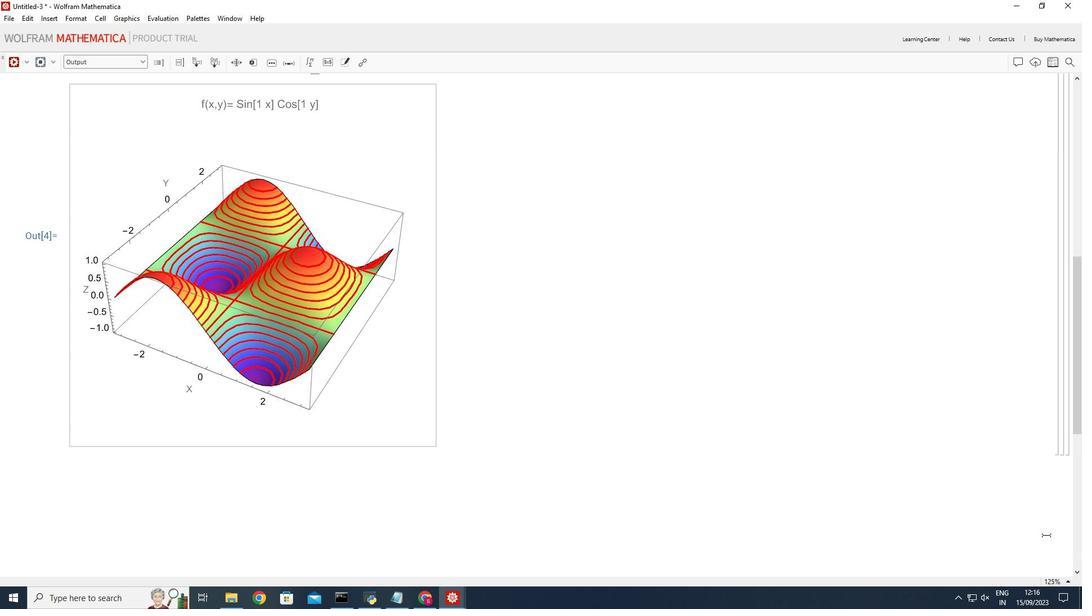 
Action: Mouse pressed left at (1038, 496)
Screenshot: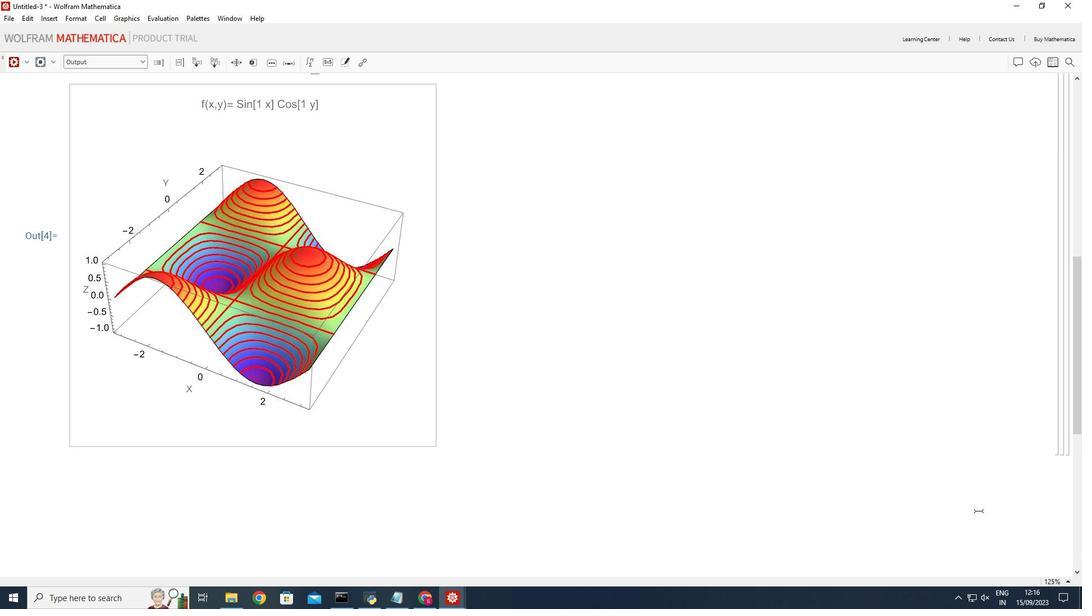 
Action: Mouse moved to (731, 409)
Screenshot: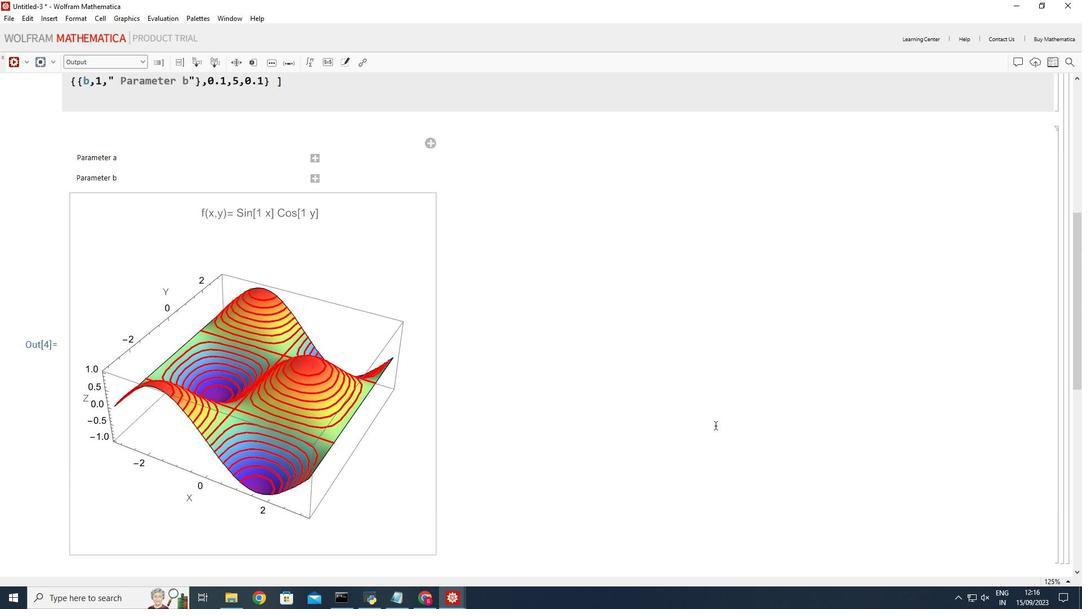 
Action: Mouse scrolled (731, 409) with delta (0, 0)
Screenshot: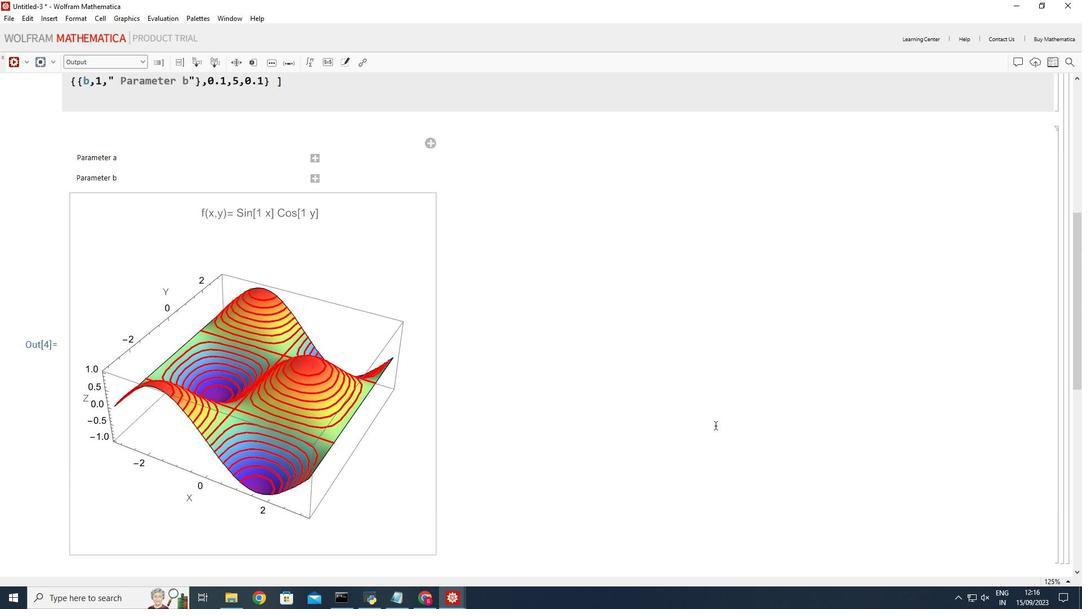 
Action: Mouse moved to (698, 399)
Screenshot: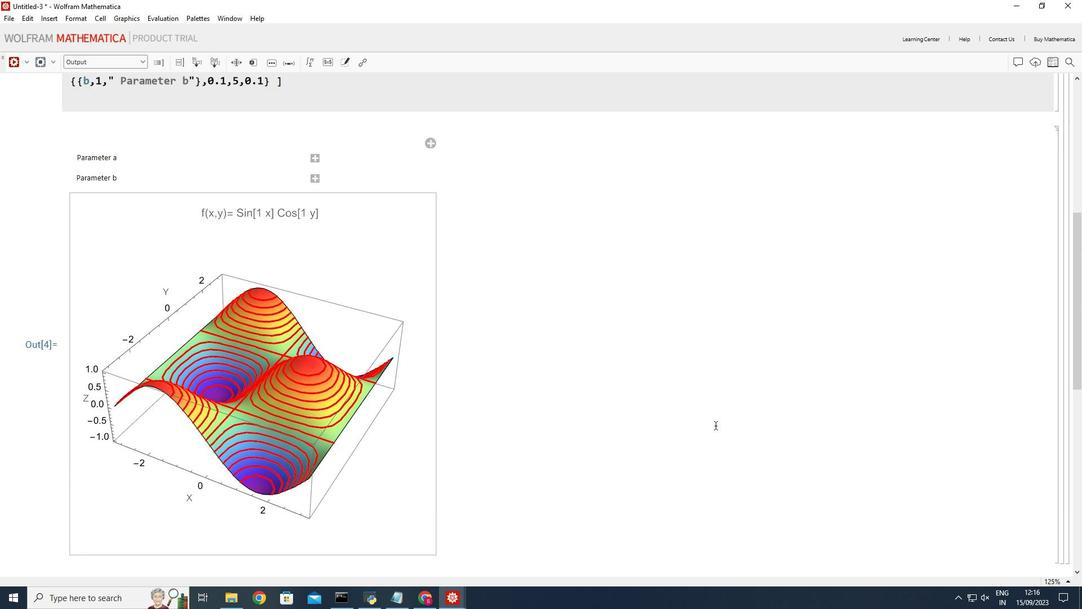 
Action: Mouse scrolled (698, 399) with delta (0, 0)
Screenshot: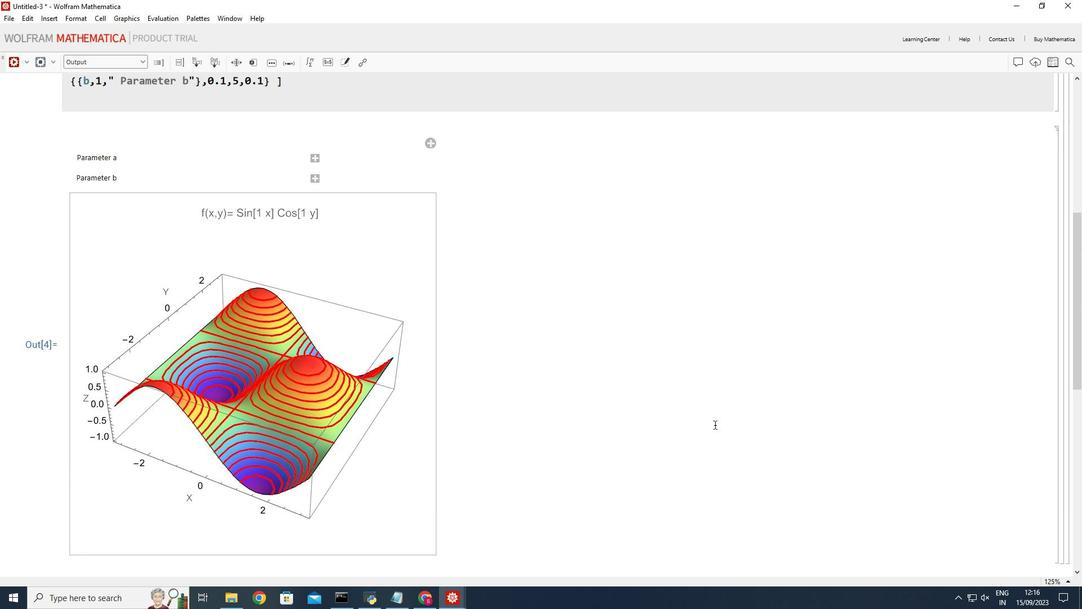 
Action: Mouse moved to (122, 160)
Screenshot: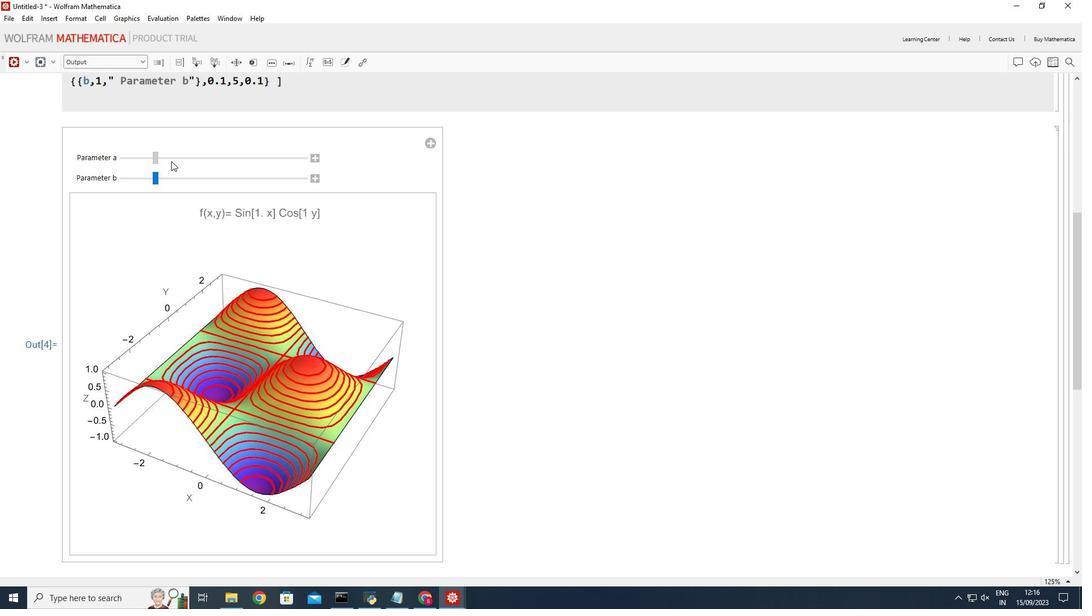 
Action: Mouse pressed left at (122, 160)
Screenshot: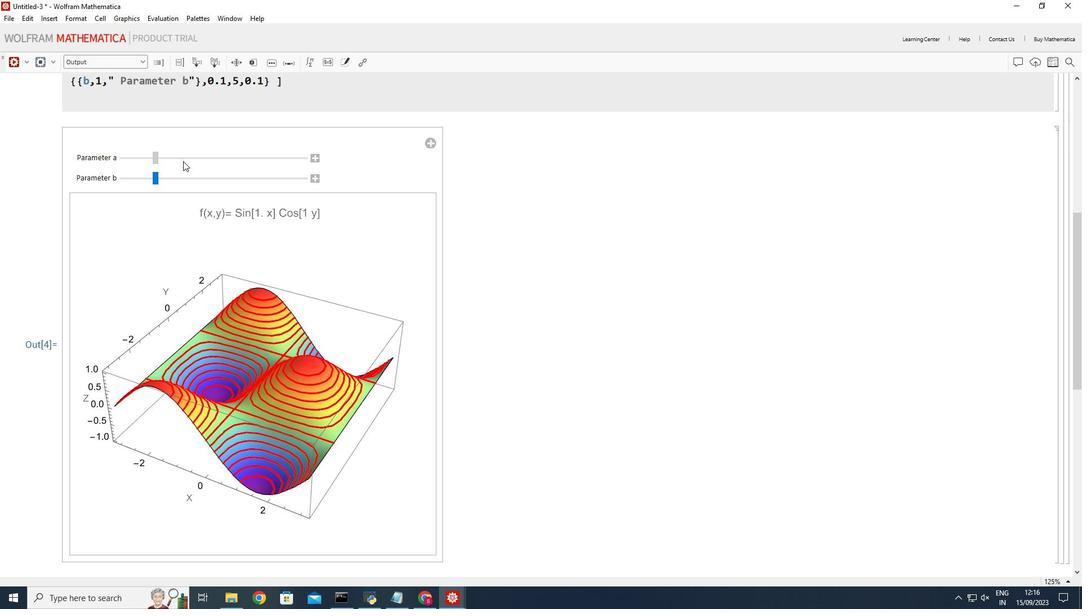 
Action: Mouse moved to (237, 371)
Screenshot: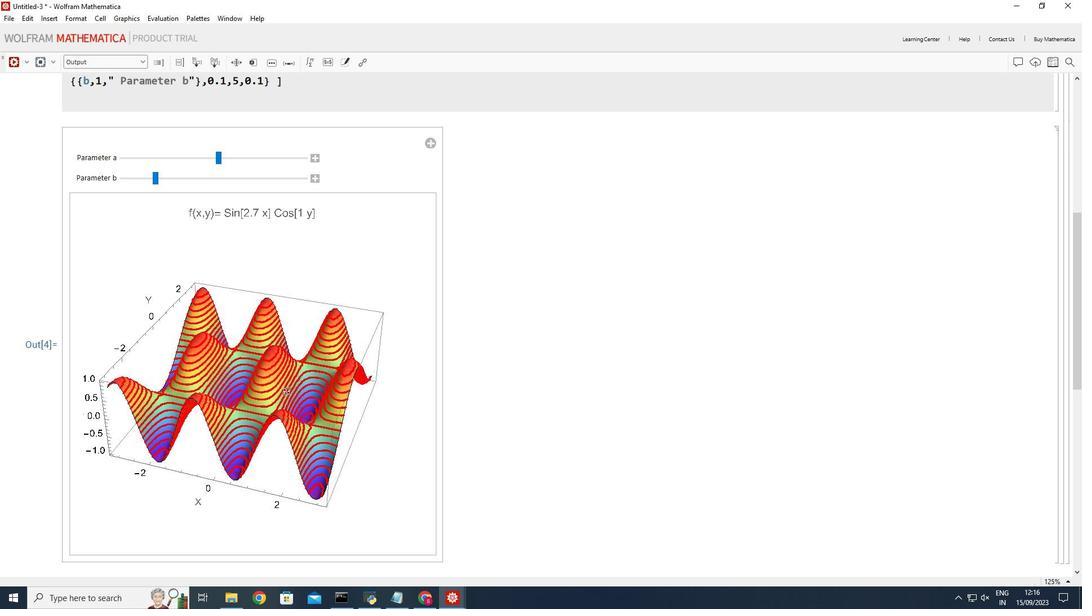 
Action: Mouse pressed left at (237, 371)
Screenshot: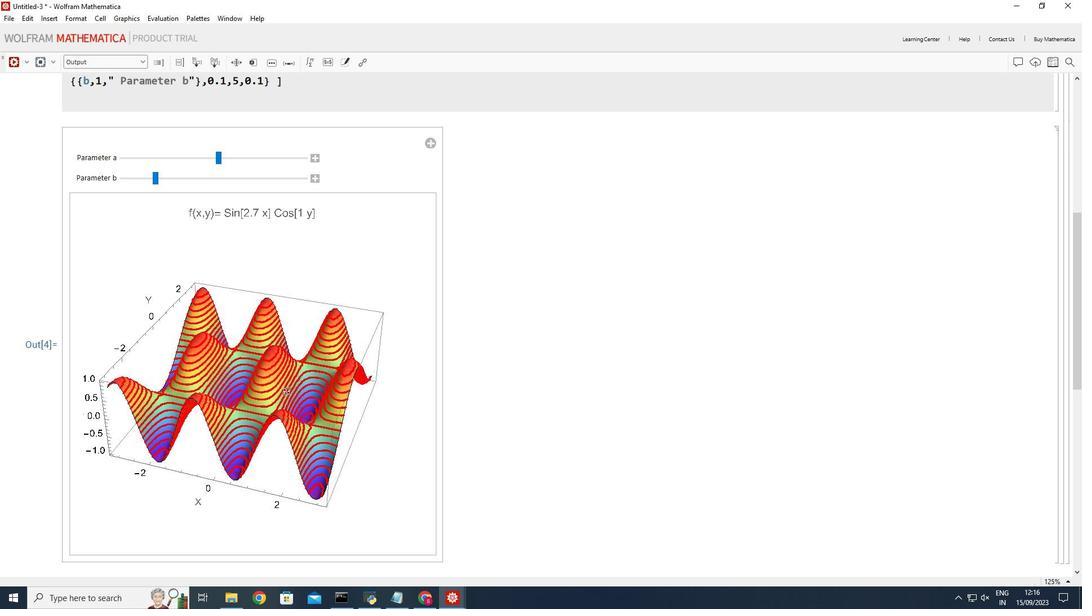
Action: Mouse moved to (121, 181)
Screenshot: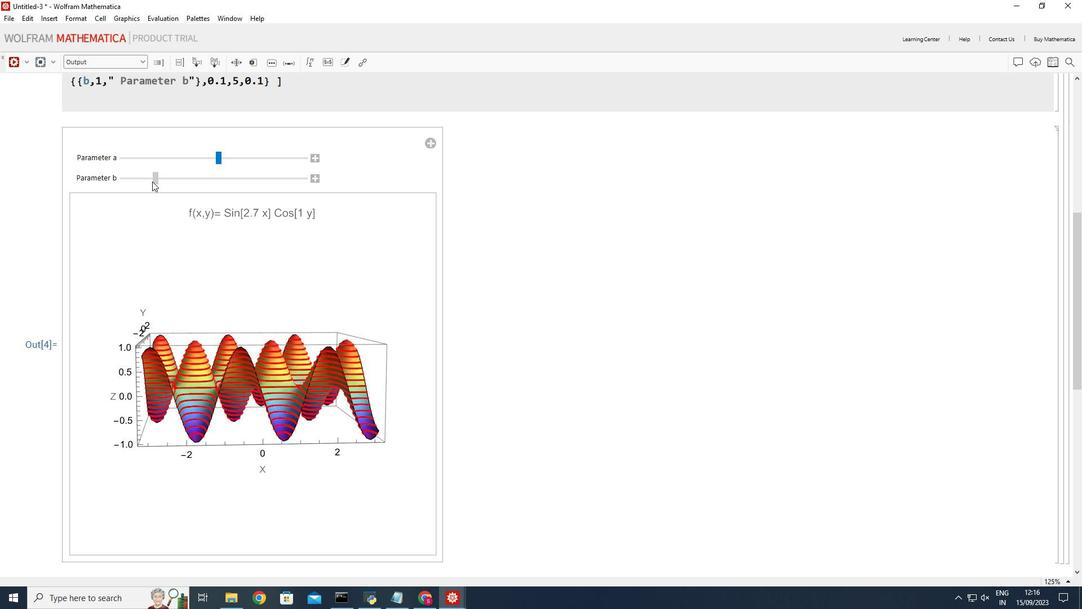 
Action: Mouse pressed left at (121, 181)
Screenshot: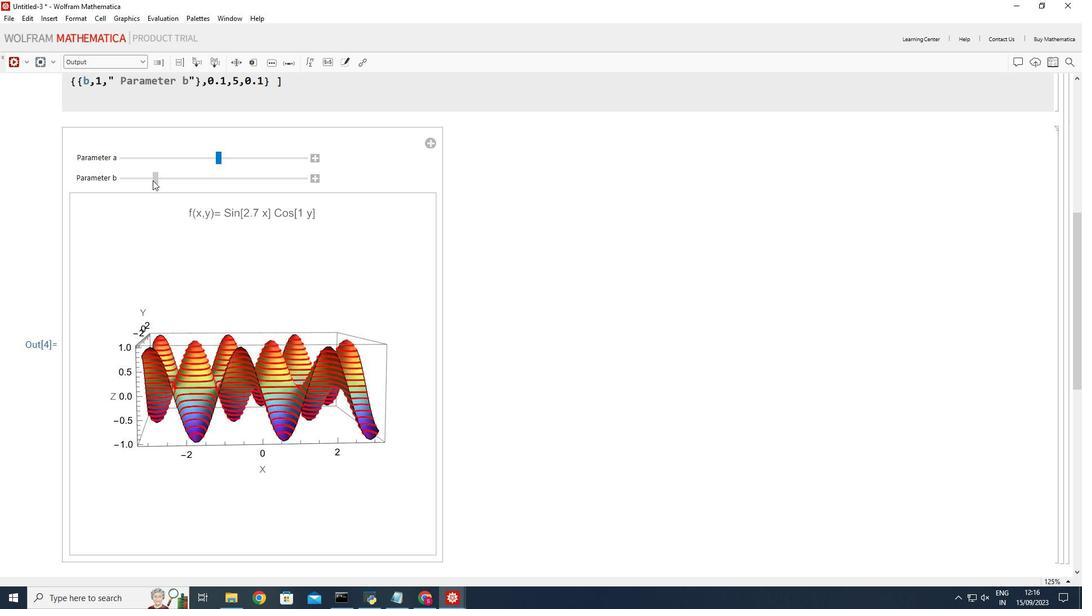 
Action: Mouse moved to (244, 354)
Screenshot: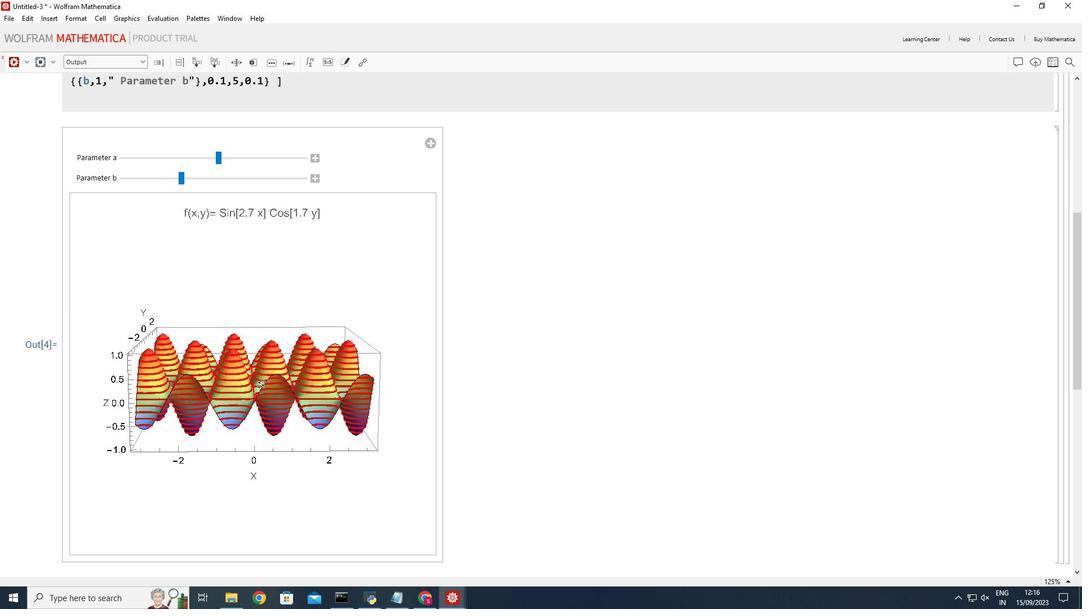 
Action: Mouse pressed left at (244, 354)
Screenshot: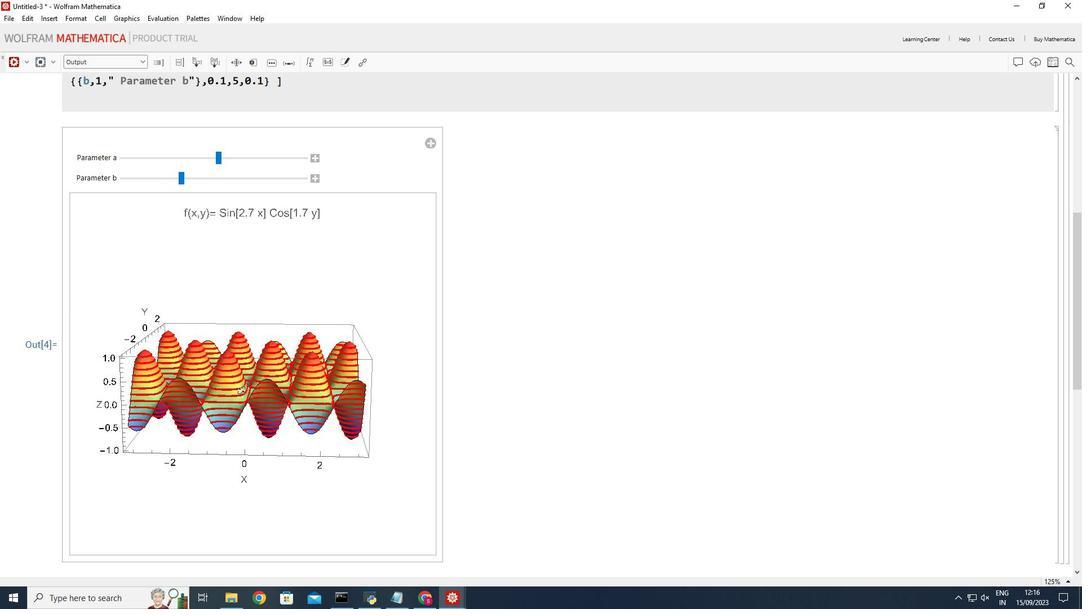 
Action: Mouse moved to (110, 390)
Screenshot: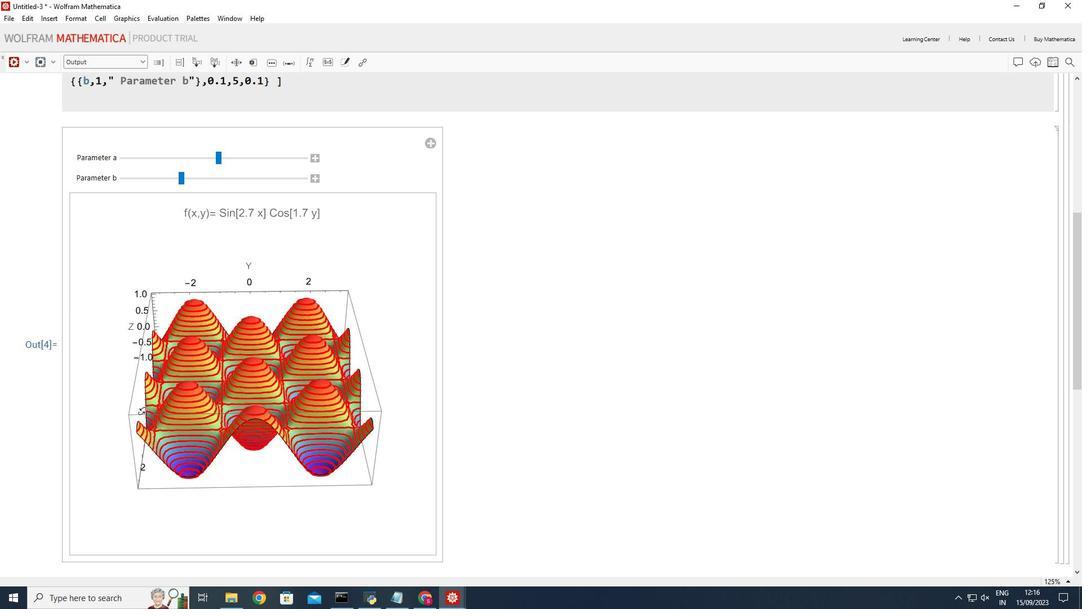 
Action: Mouse pressed left at (110, 390)
Screenshot: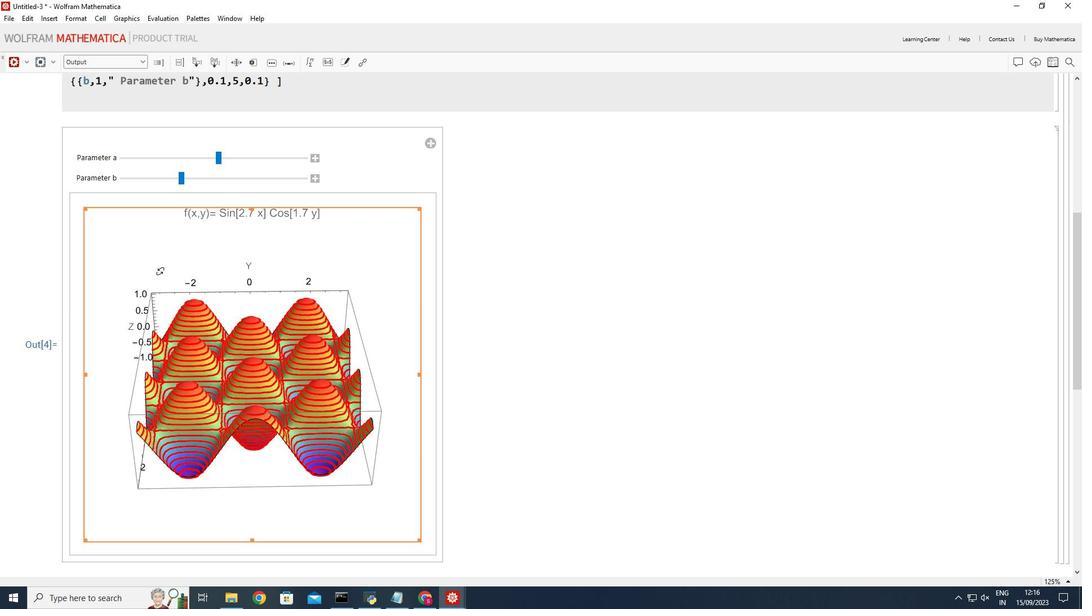 
Action: Mouse moved to (151, 178)
Screenshot: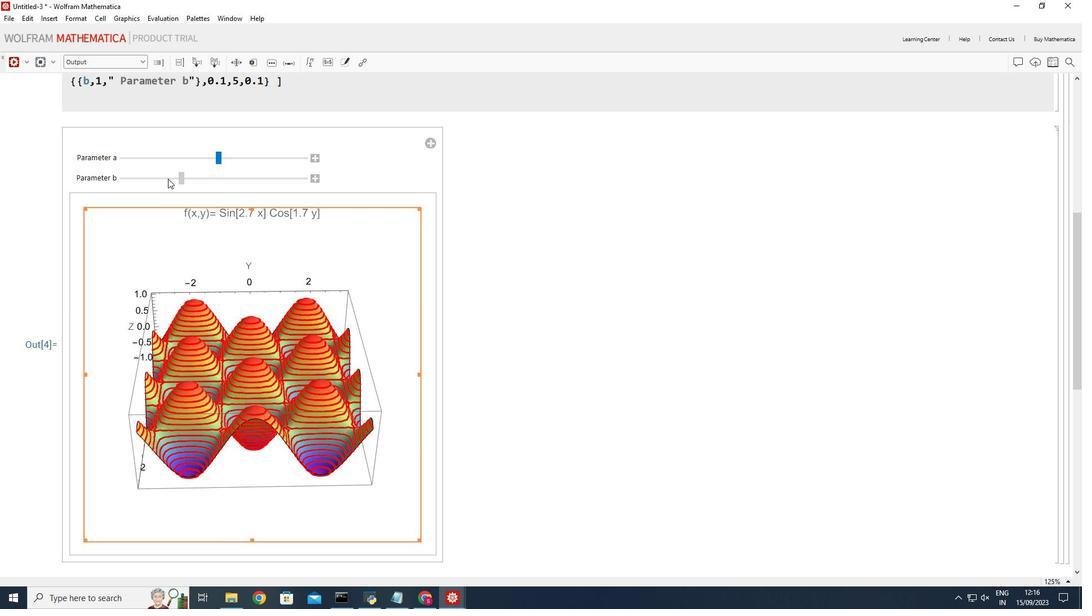 
Action: Mouse pressed left at (151, 178)
Screenshot: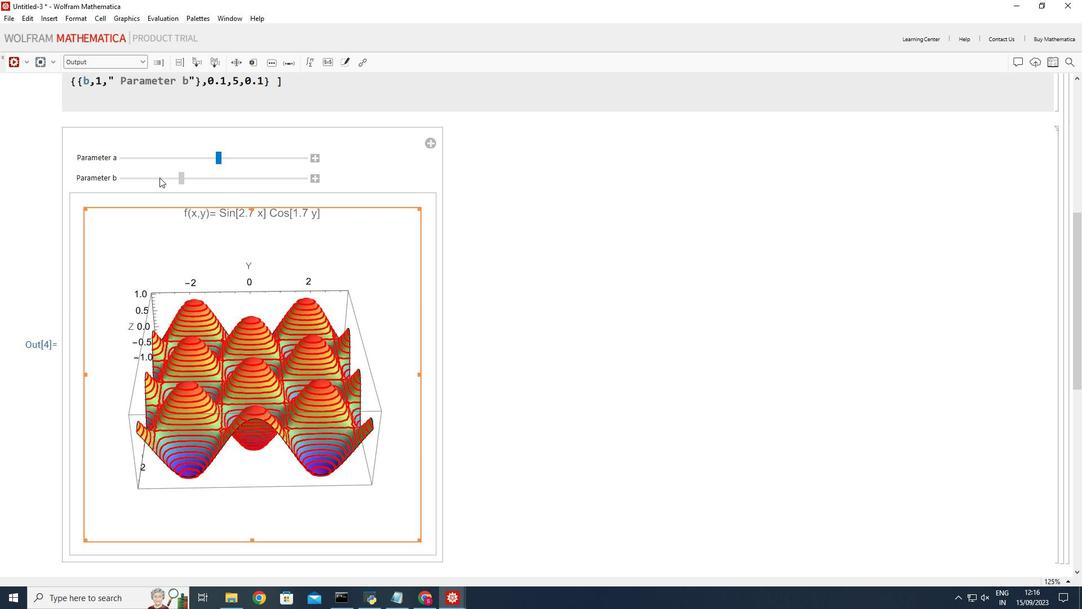 
Action: Mouse moved to (189, 161)
Screenshot: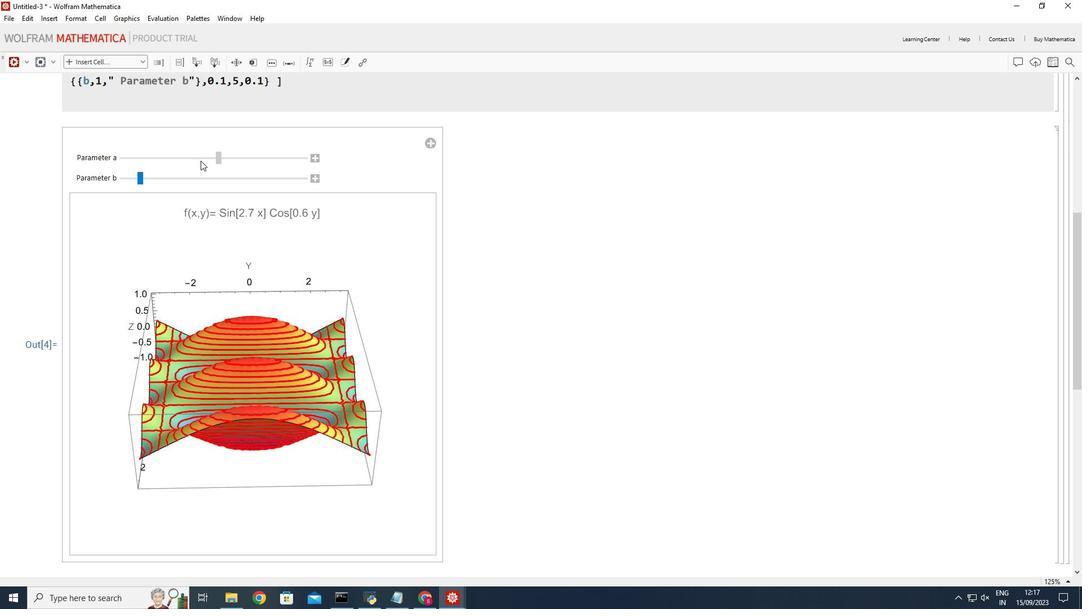 
Action: Mouse pressed left at (189, 161)
Screenshot: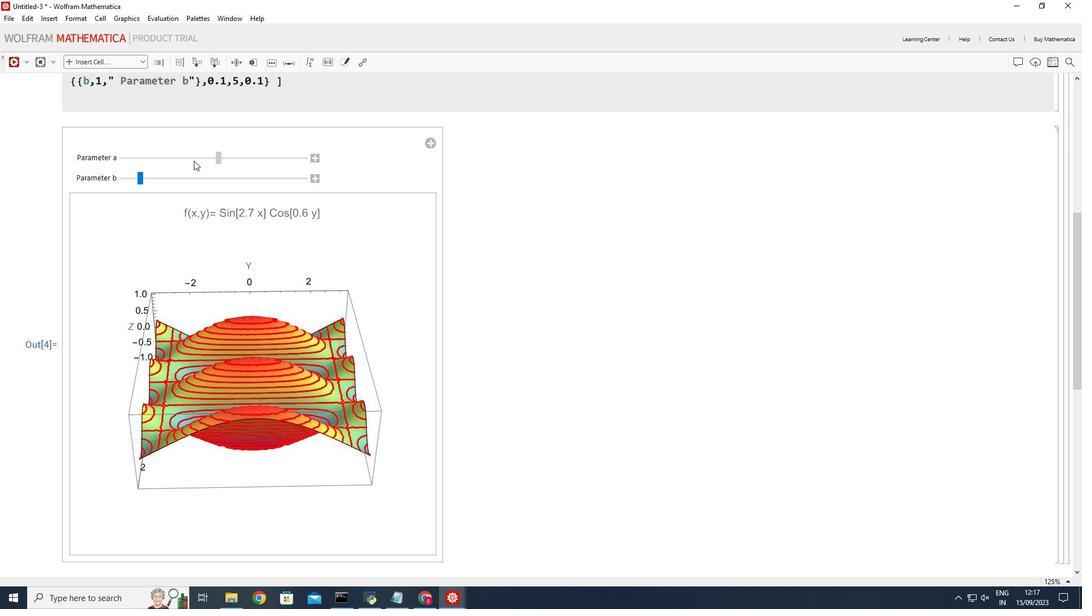 
Action: Mouse moved to (122, 161)
Screenshot: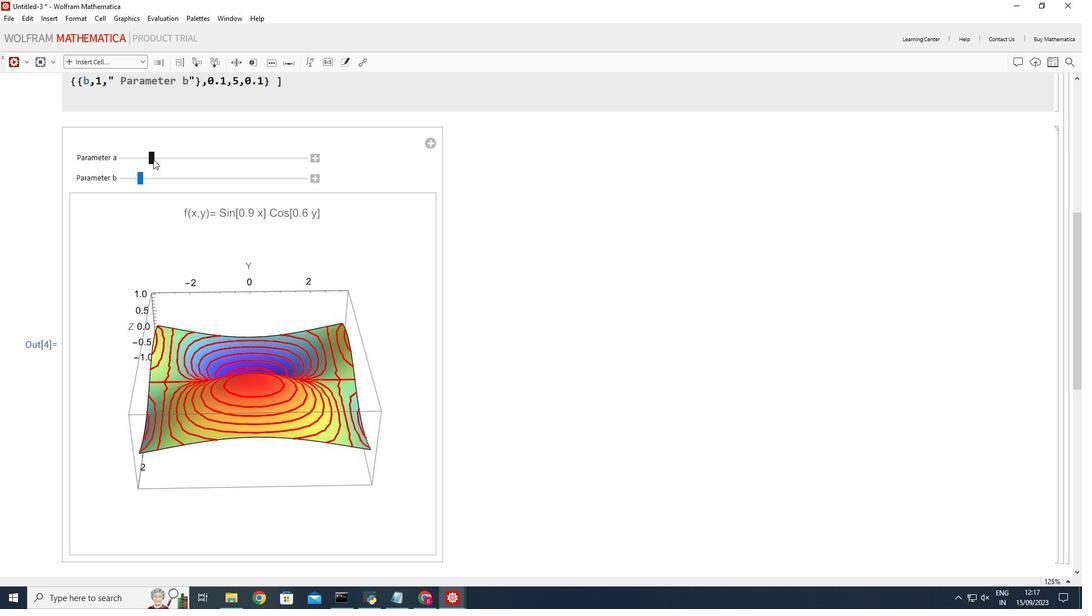 
Action: Mouse pressed left at (122, 161)
Screenshot: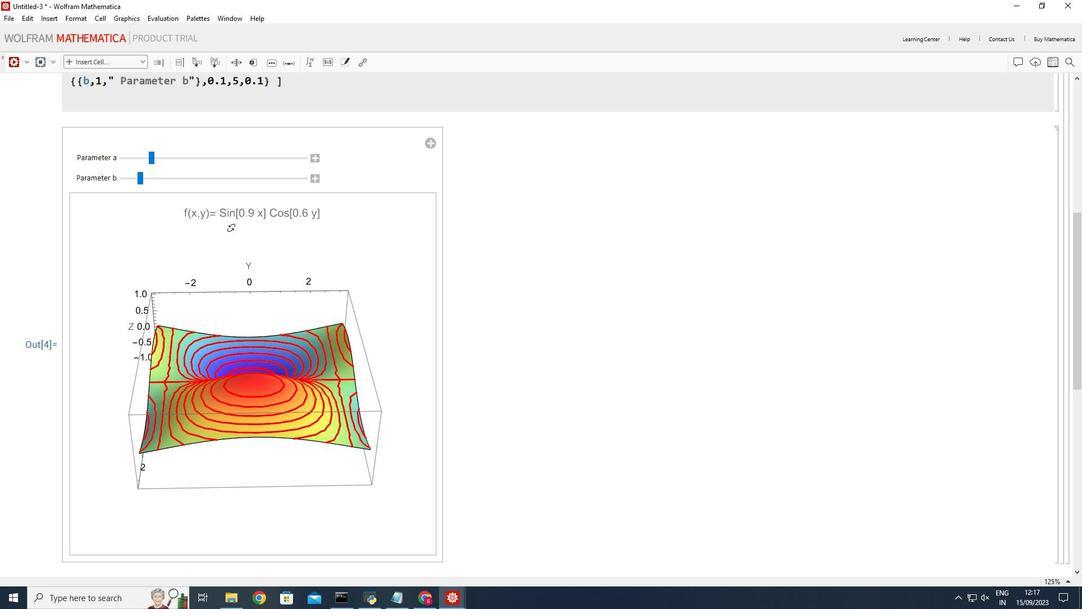 
Action: Mouse moved to (141, 369)
Screenshot: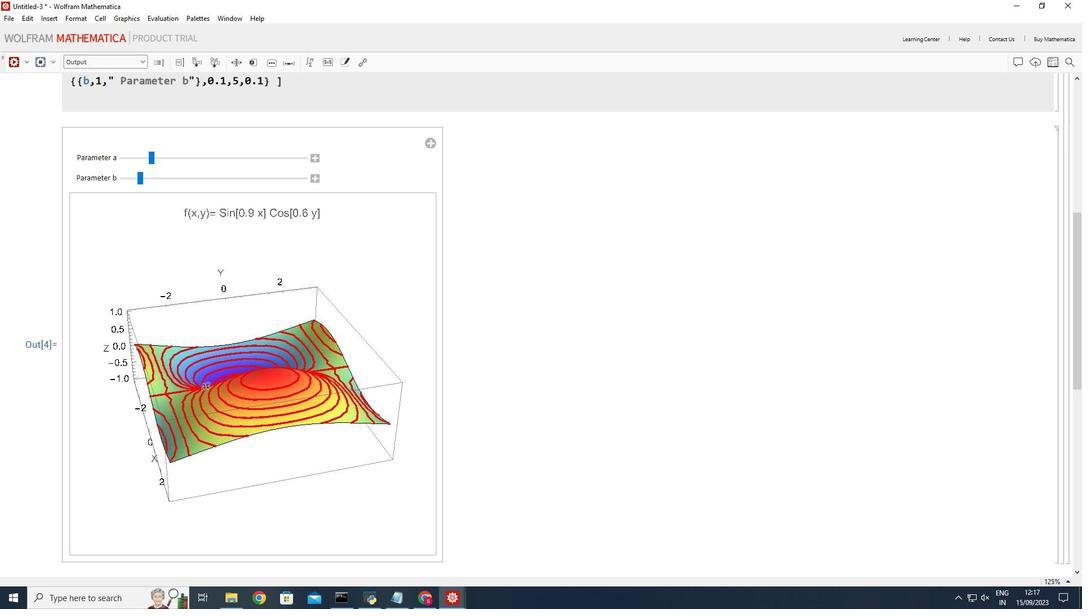 
Action: Mouse pressed left at (141, 369)
Screenshot: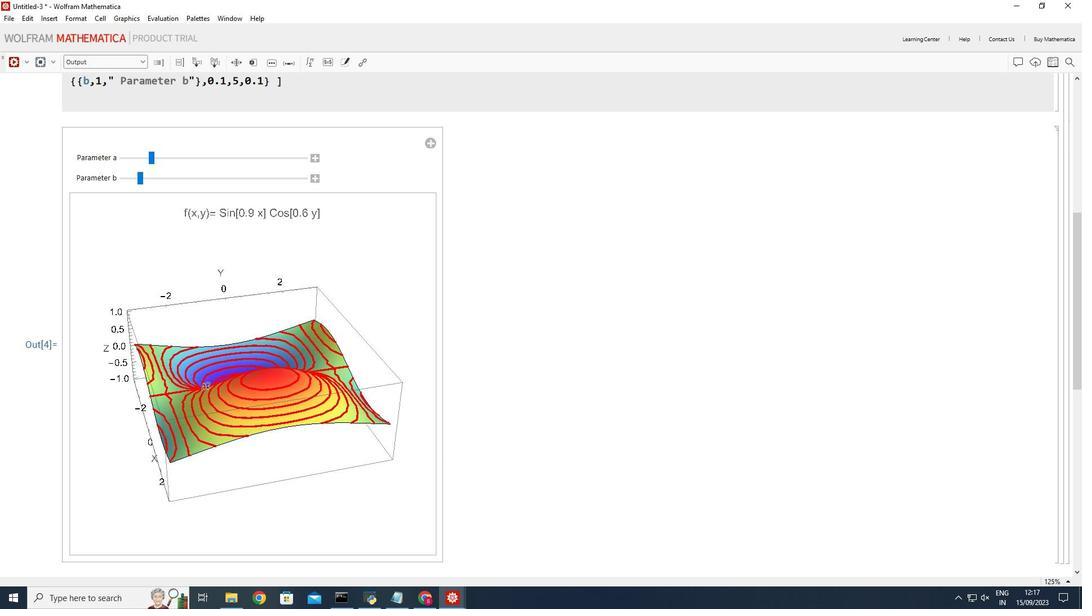 
Action: Mouse moved to (593, 328)
Screenshot: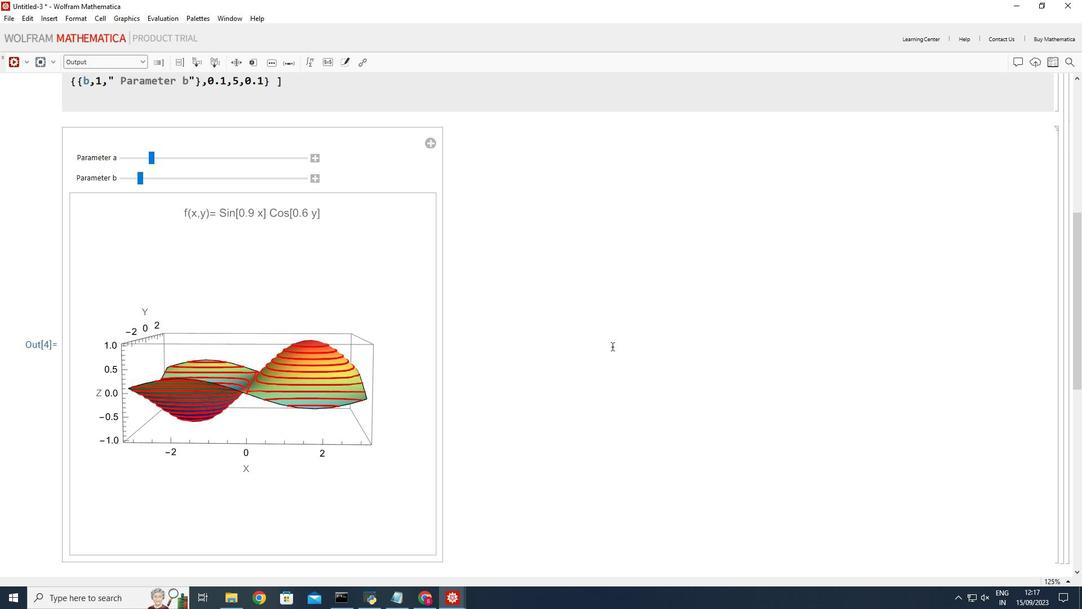 
